 Task: Find a flat in Belton, United States for 2 adults from June 9 to June 16, with a price range of ₹7000 to ₹12000, 1 bedroom, 2 beds, 1 bathroom, and free parking.
Action: Mouse moved to (502, 113)
Screenshot: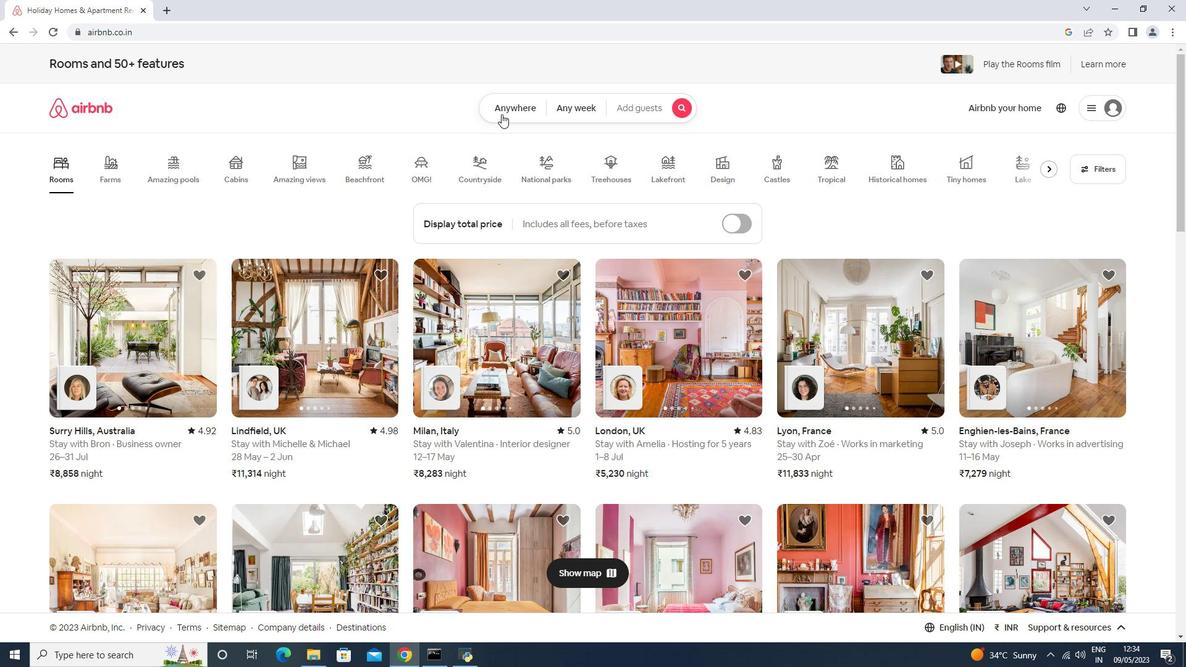 
Action: Mouse pressed left at (502, 113)
Screenshot: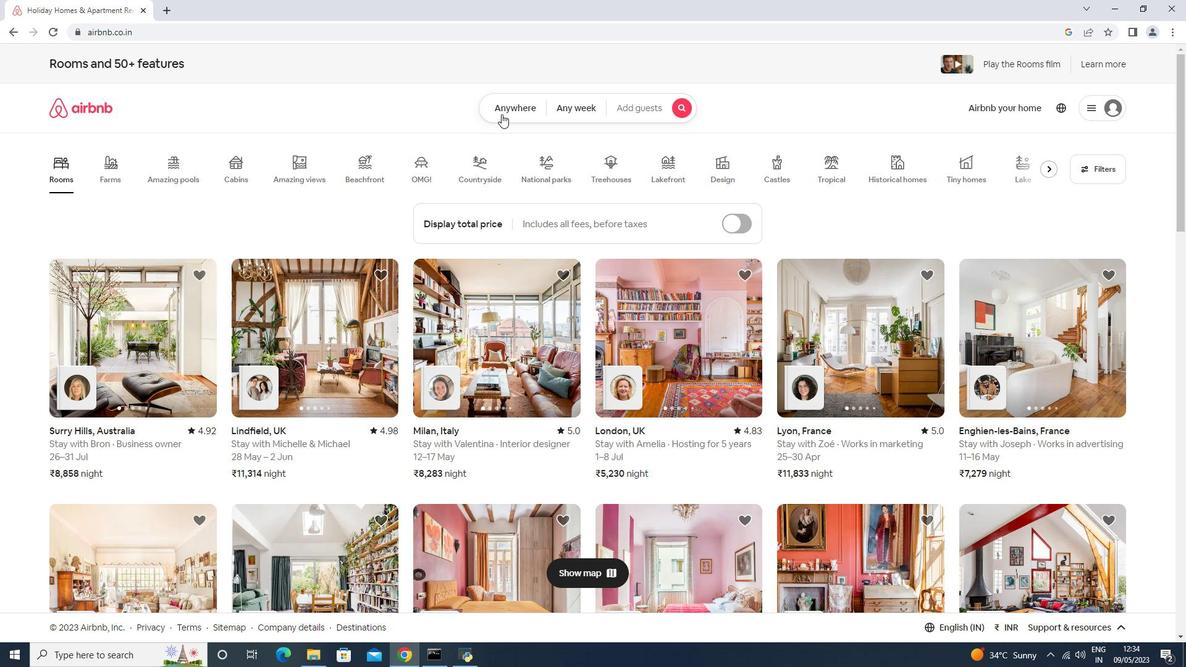 
Action: Mouse moved to (458, 166)
Screenshot: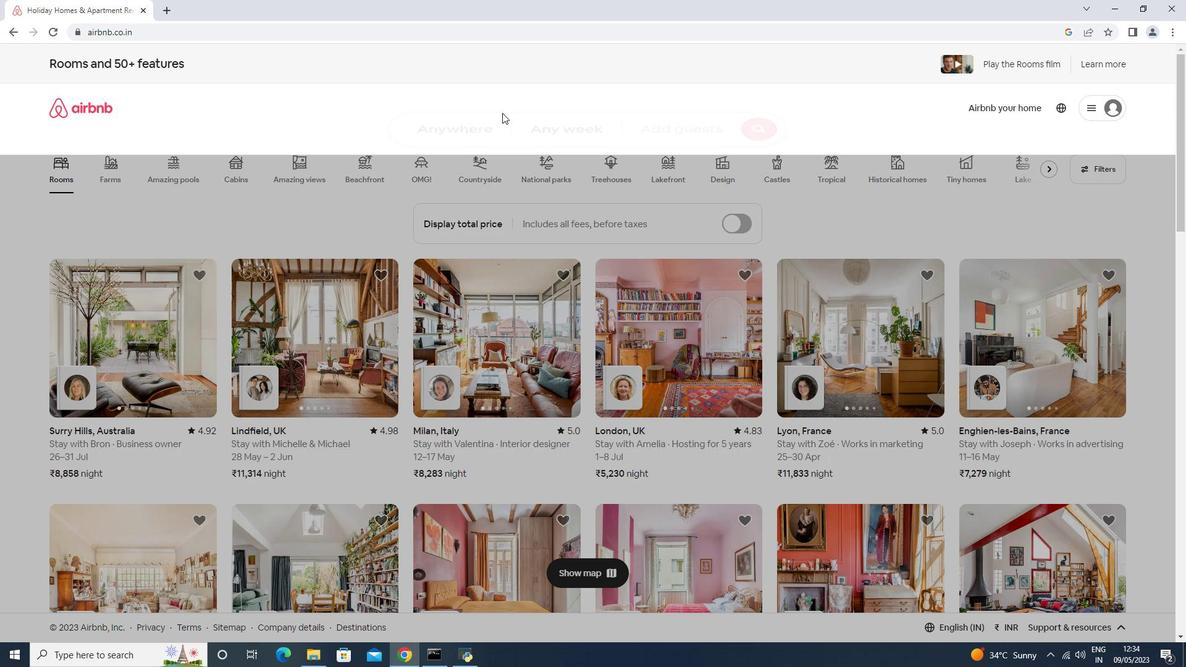 
Action: Mouse pressed left at (458, 166)
Screenshot: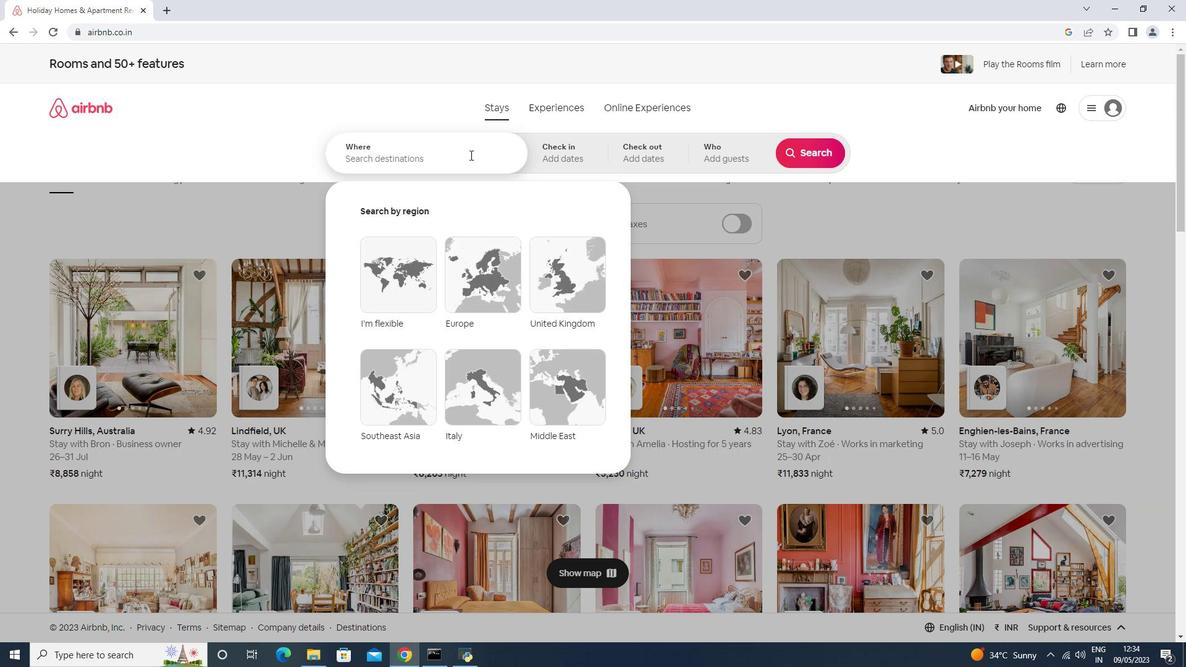 
Action: Mouse moved to (465, 160)
Screenshot: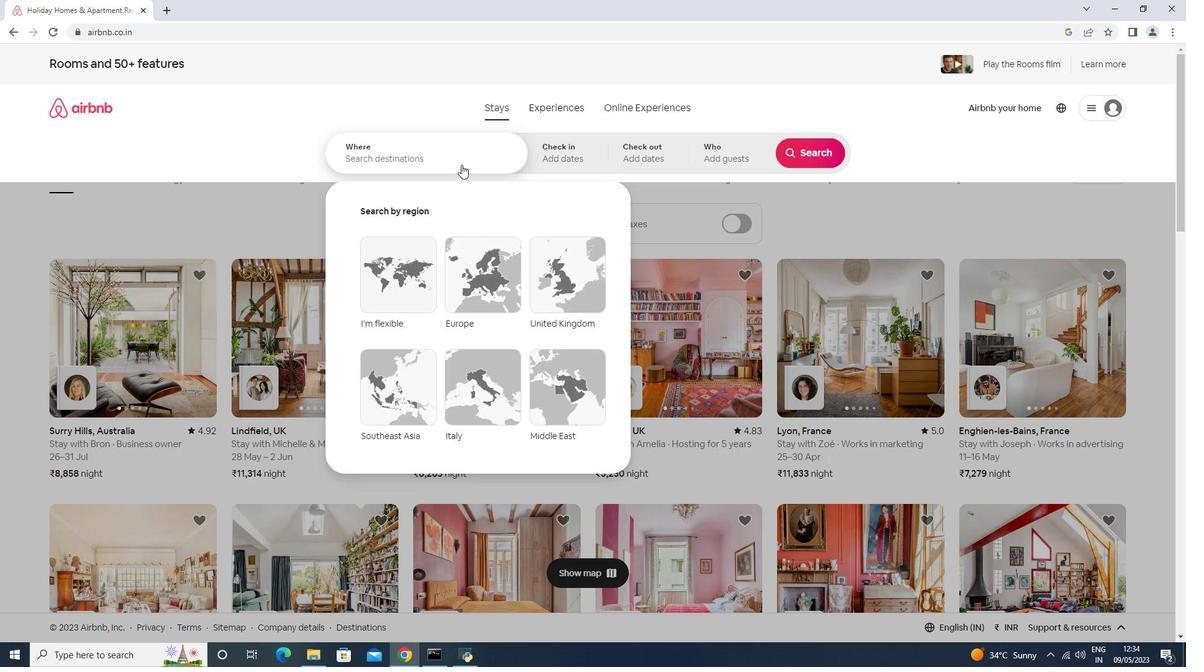 
Action: Mouse pressed left at (465, 160)
Screenshot: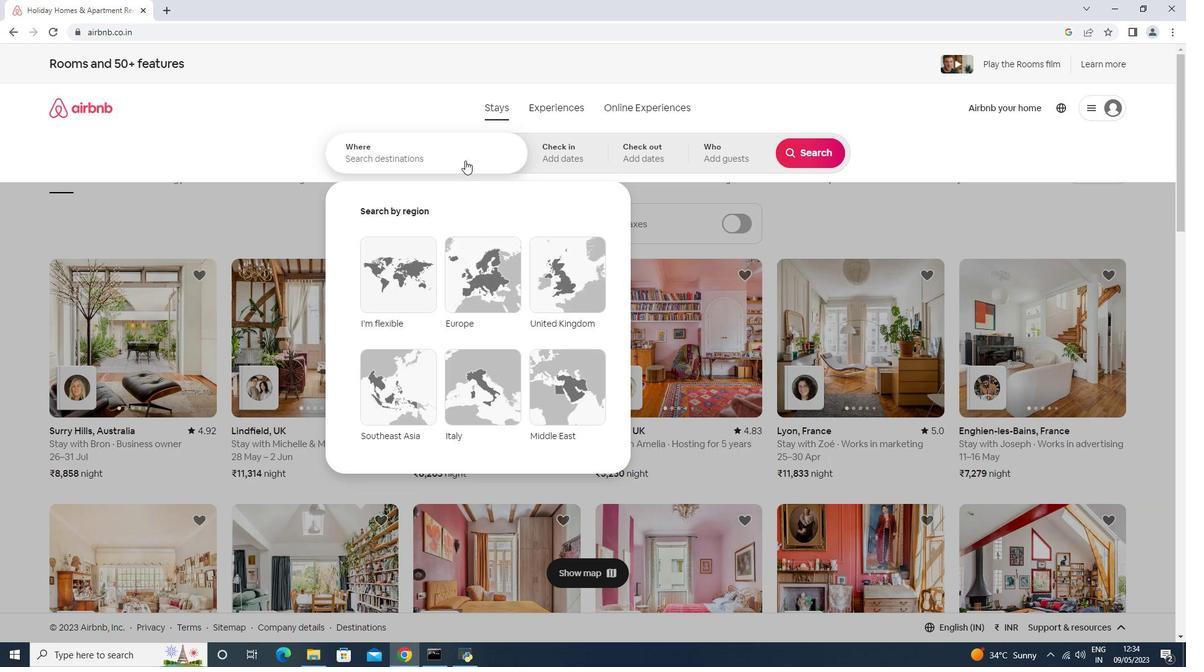 
Action: Mouse moved to (395, 148)
Screenshot: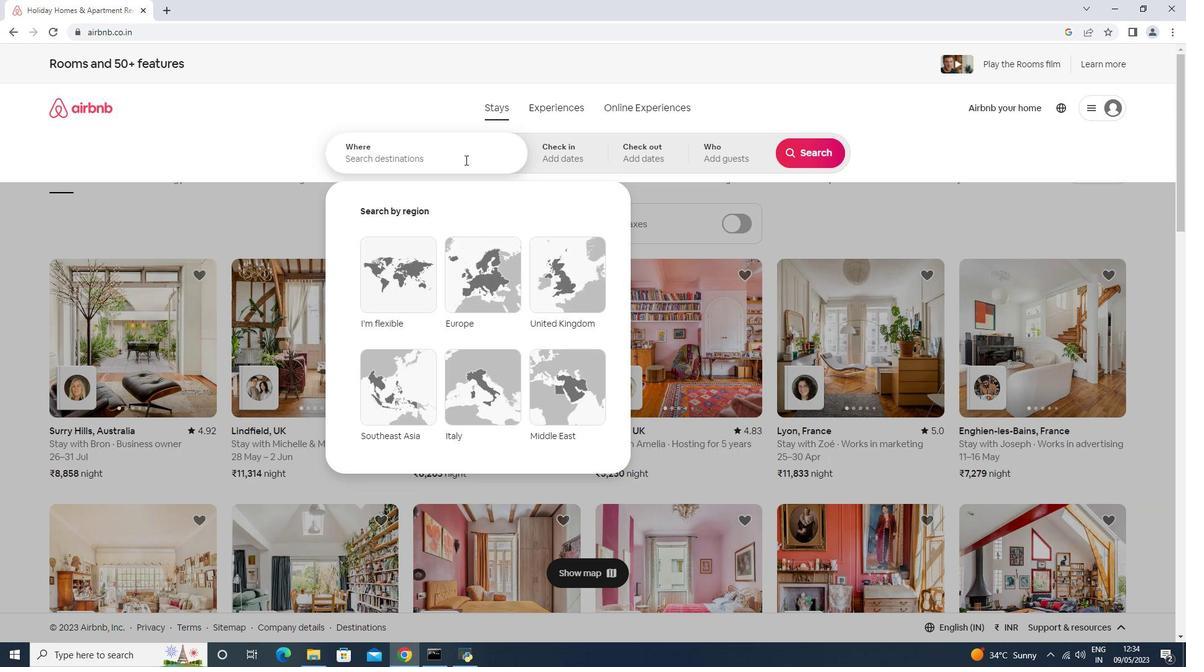 
Action: Key pressed <Key.shift><Key.shift><Key.shift><Key.shift><Key.shift><Key.shift><Key.shift><Key.shift>Belto,<Key.space><Key.shift>United<Key.space><Key.shift>States<Key.enter>
Screenshot: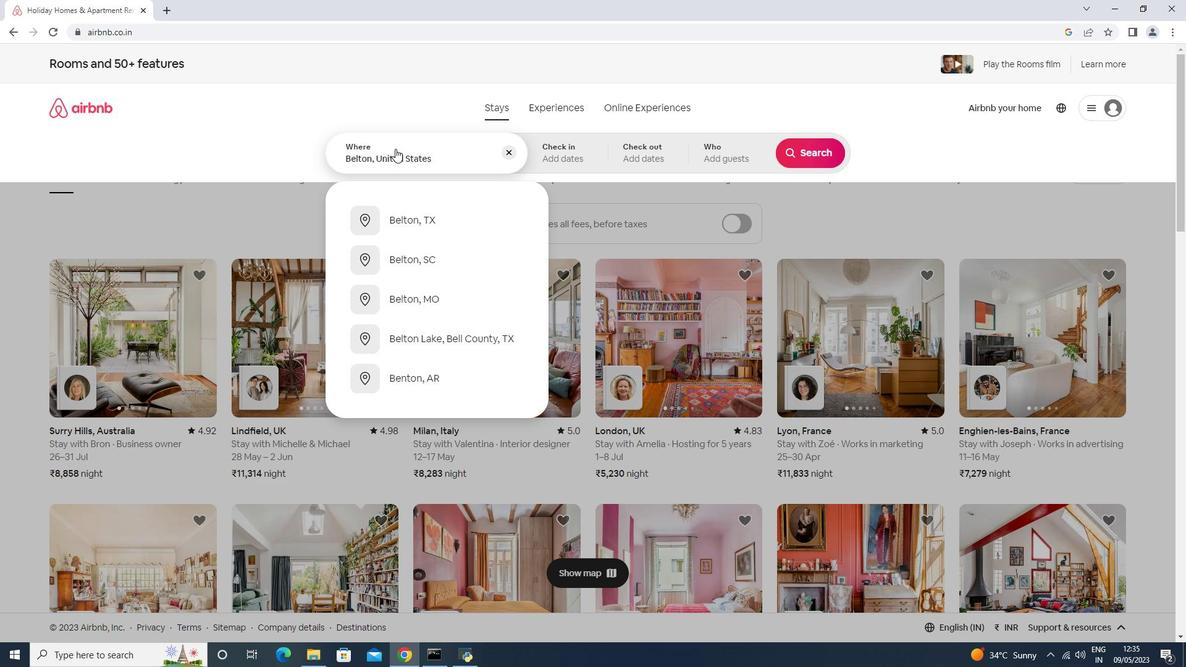 
Action: Mouse moved to (769, 339)
Screenshot: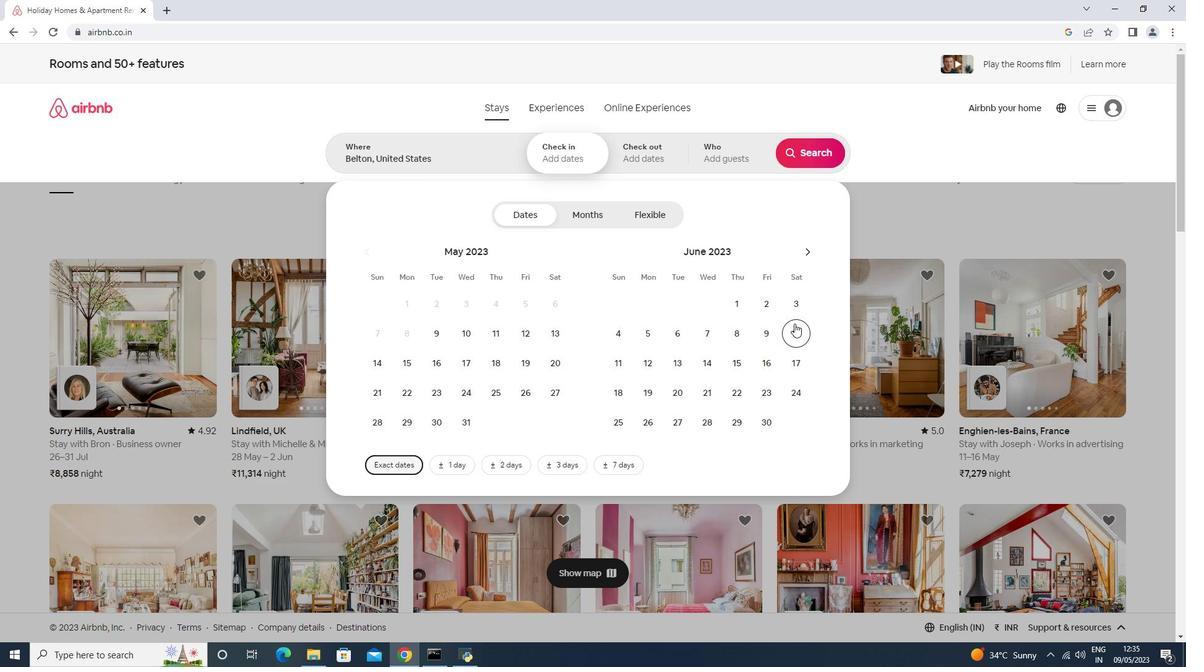 
Action: Mouse pressed left at (769, 339)
Screenshot: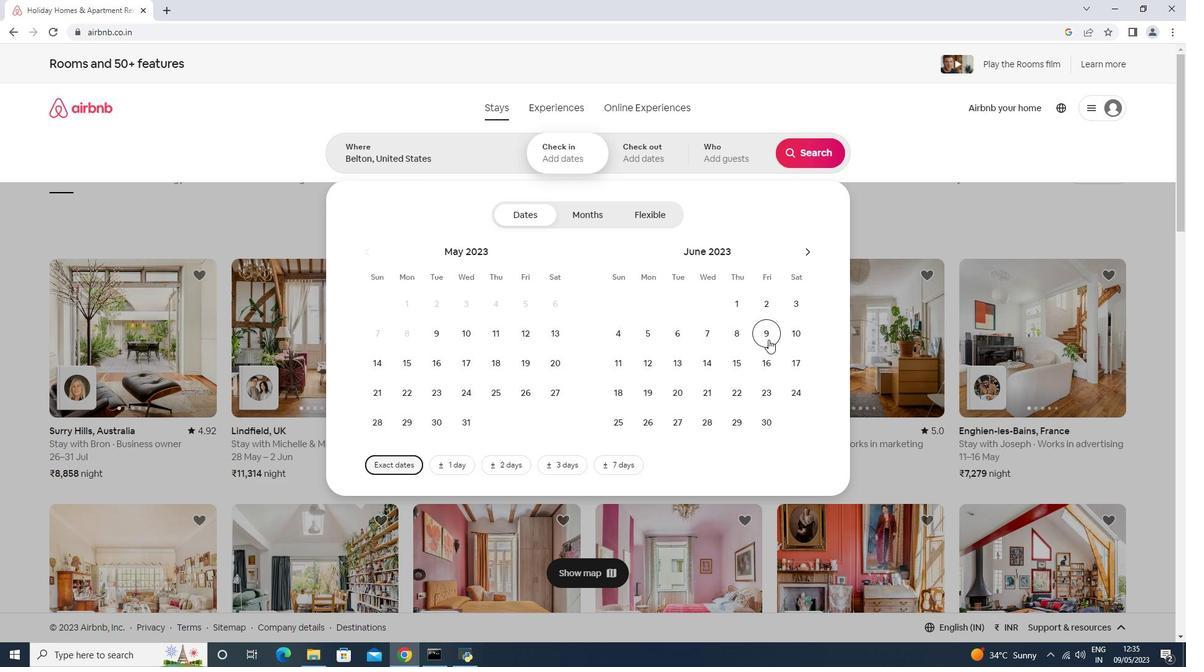 
Action: Mouse moved to (762, 369)
Screenshot: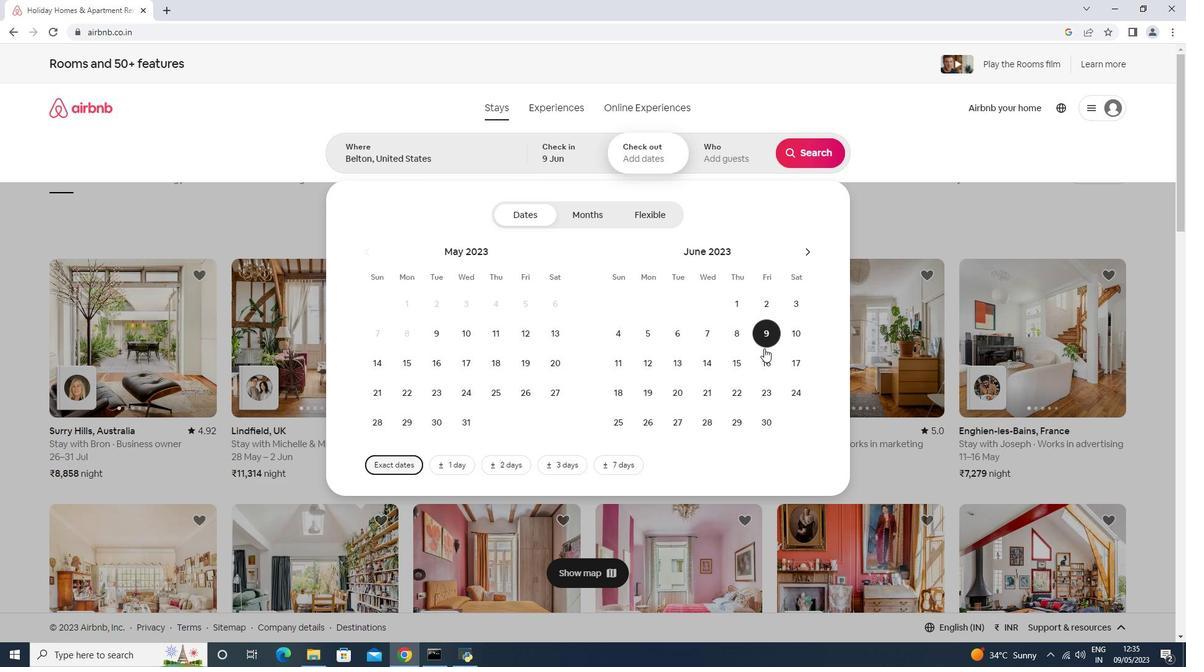 
Action: Mouse pressed left at (762, 369)
Screenshot: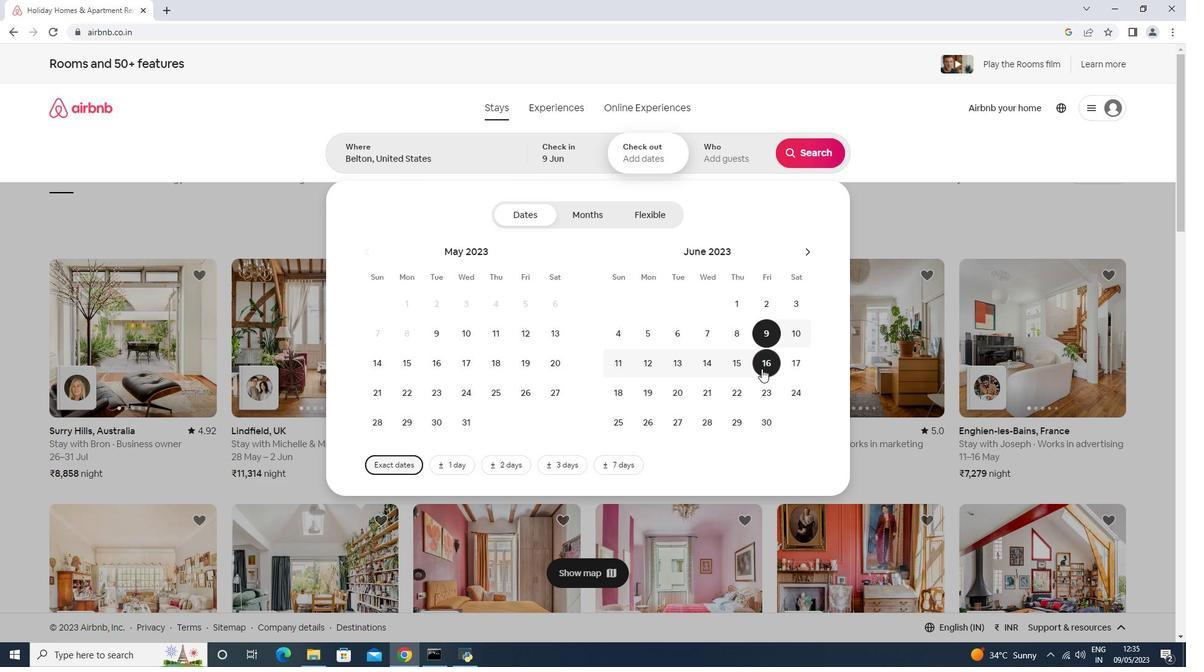 
Action: Mouse moved to (723, 153)
Screenshot: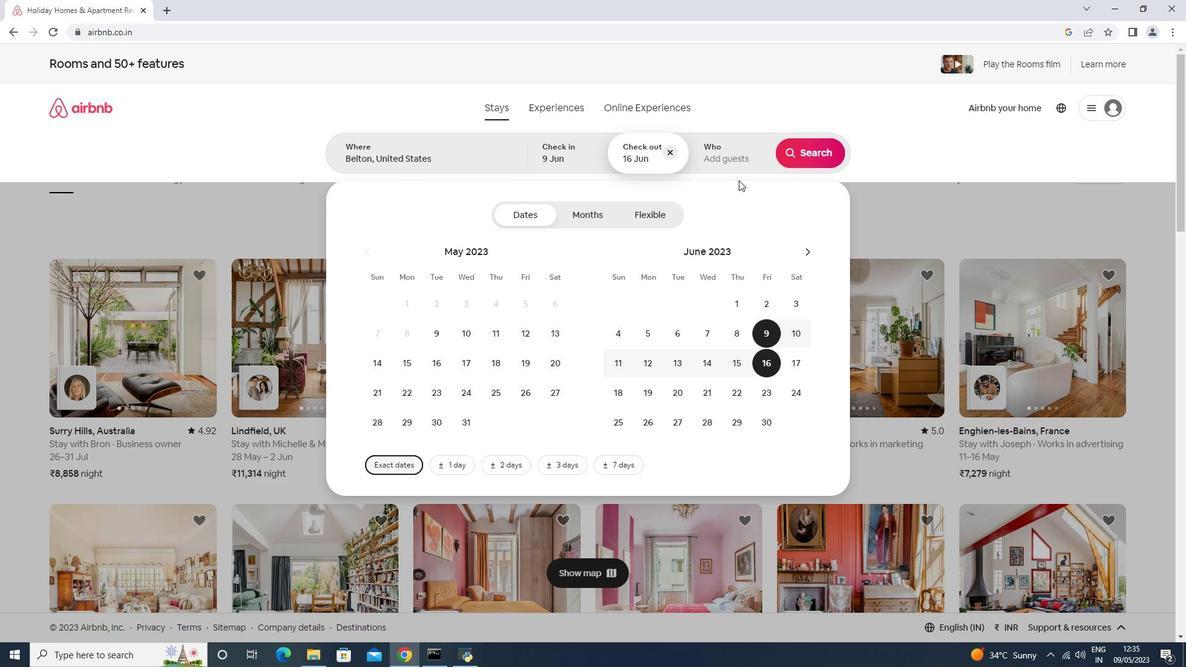 
Action: Mouse pressed left at (723, 153)
Screenshot: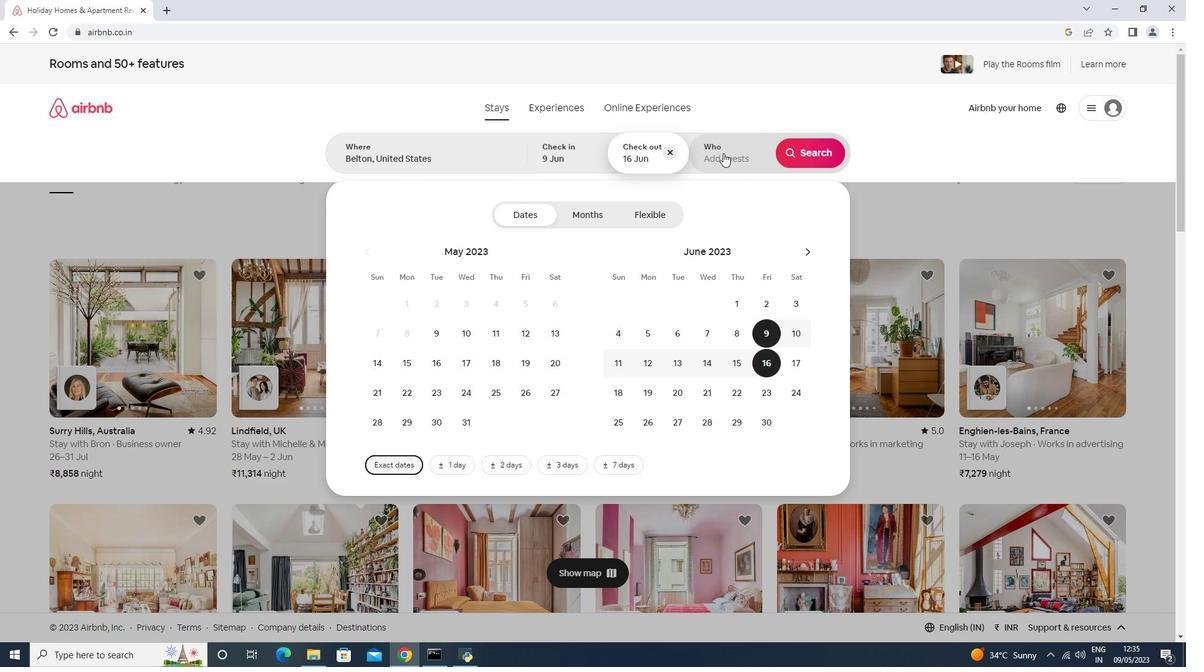 
Action: Mouse moved to (838, 234)
Screenshot: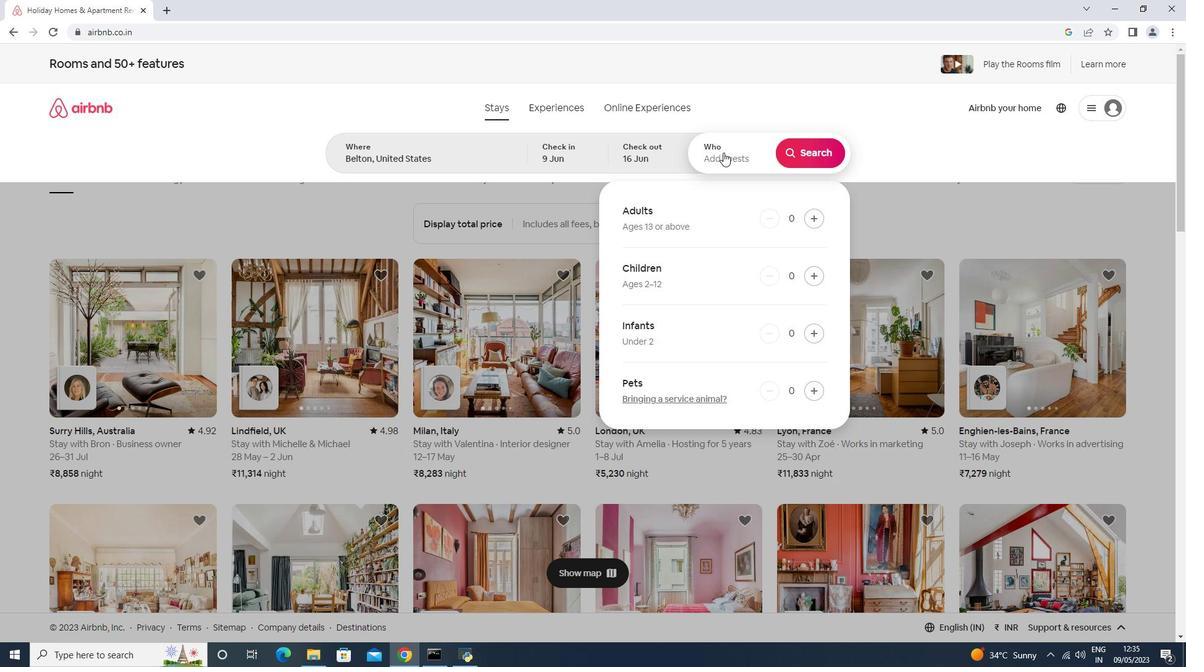 
Action: Mouse pressed left at (838, 234)
Screenshot: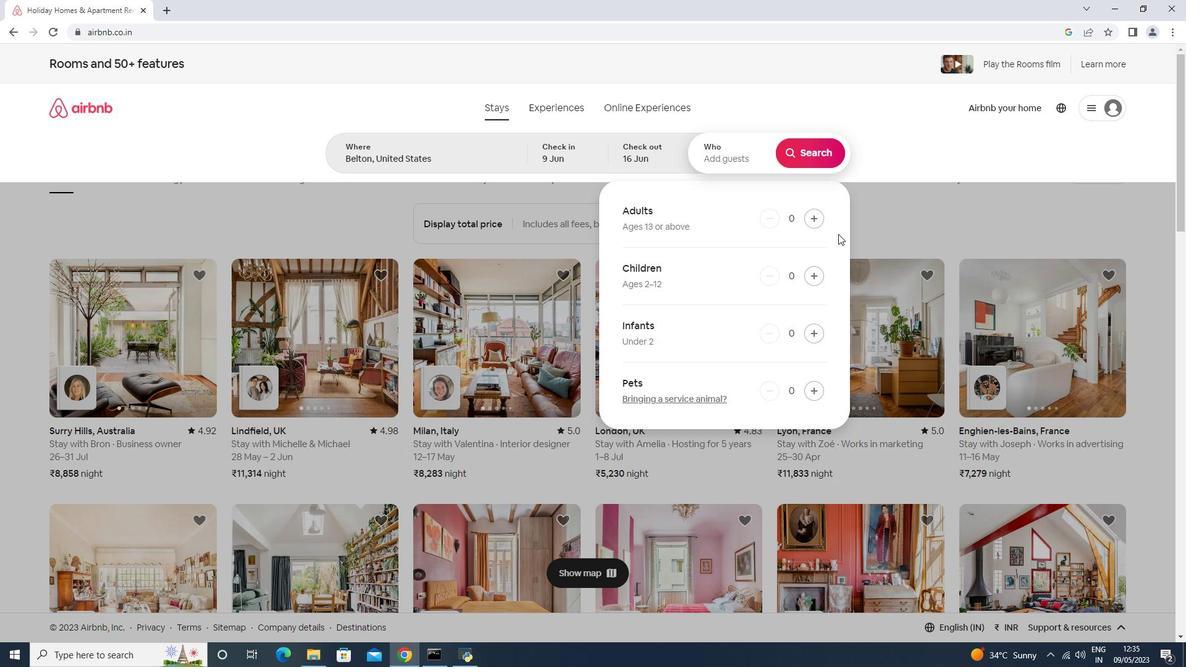 
Action: Mouse moved to (816, 223)
Screenshot: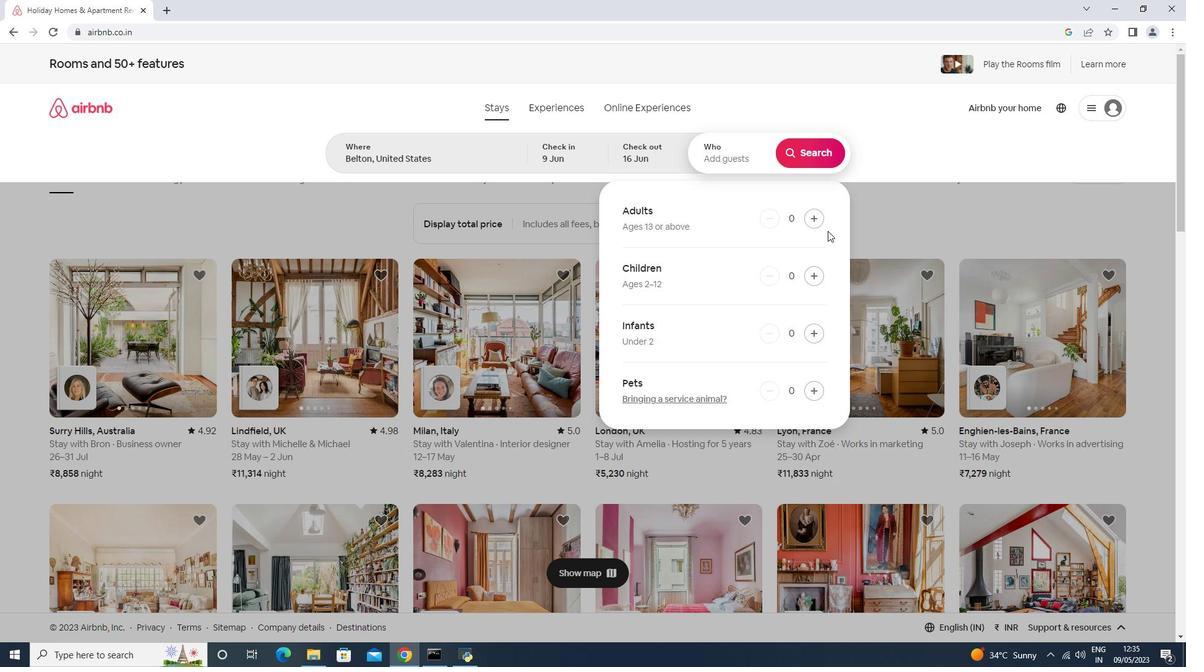 
Action: Mouse pressed left at (816, 223)
Screenshot: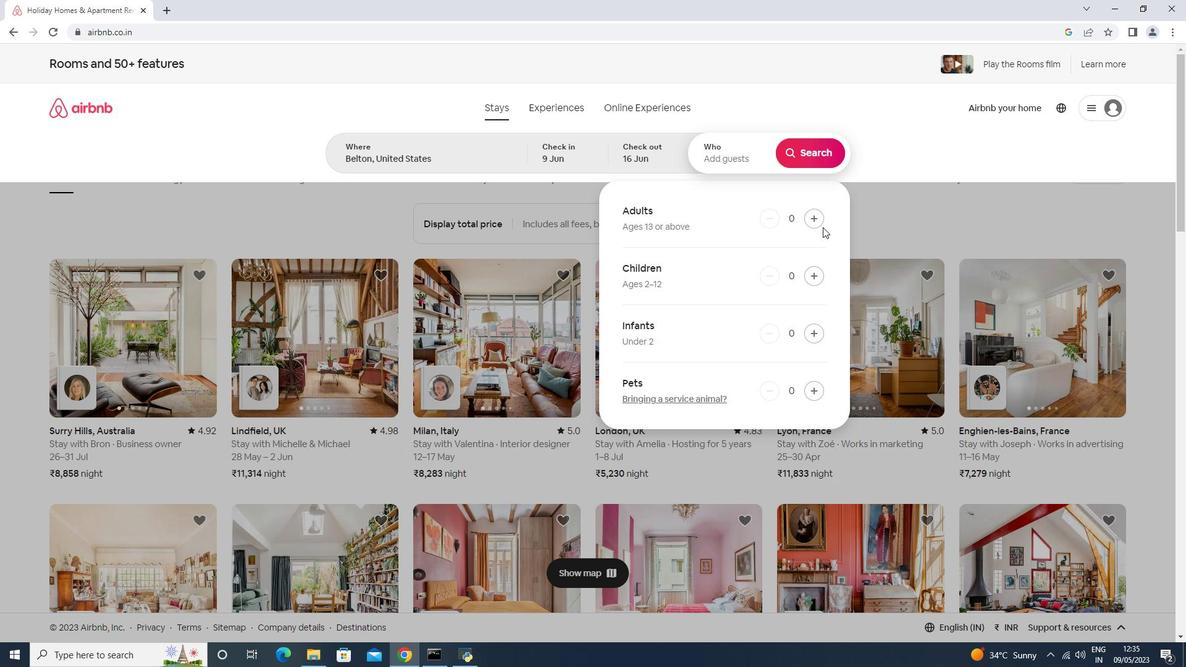 
Action: Mouse pressed left at (816, 223)
Screenshot: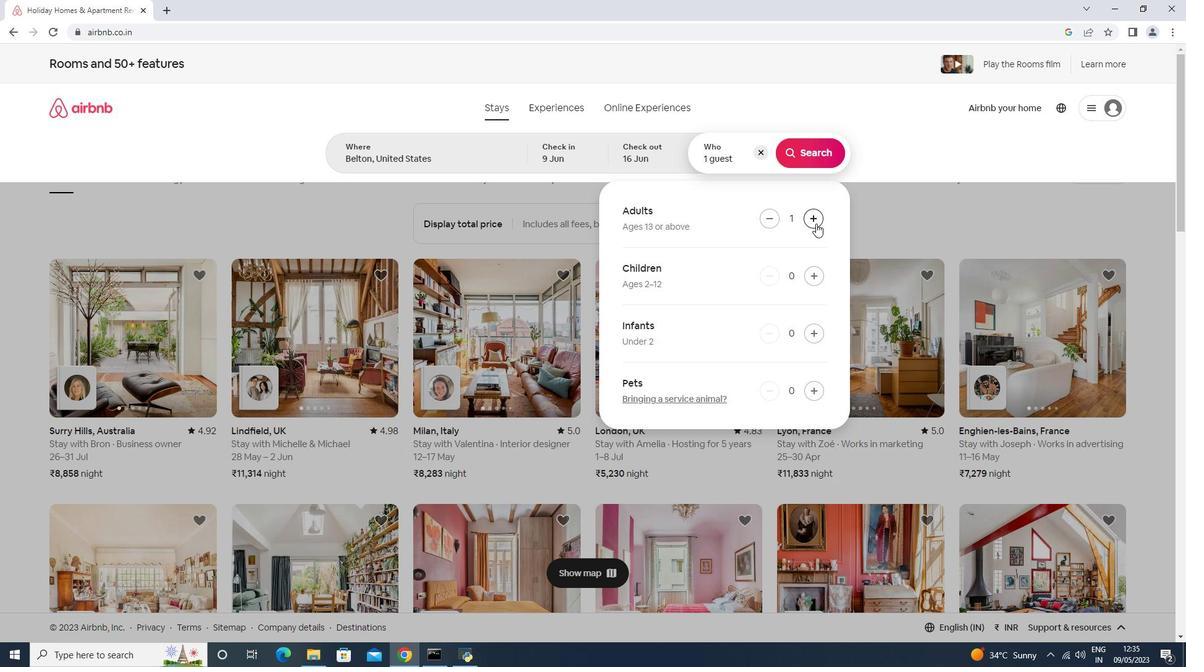 
Action: Mouse moved to (810, 146)
Screenshot: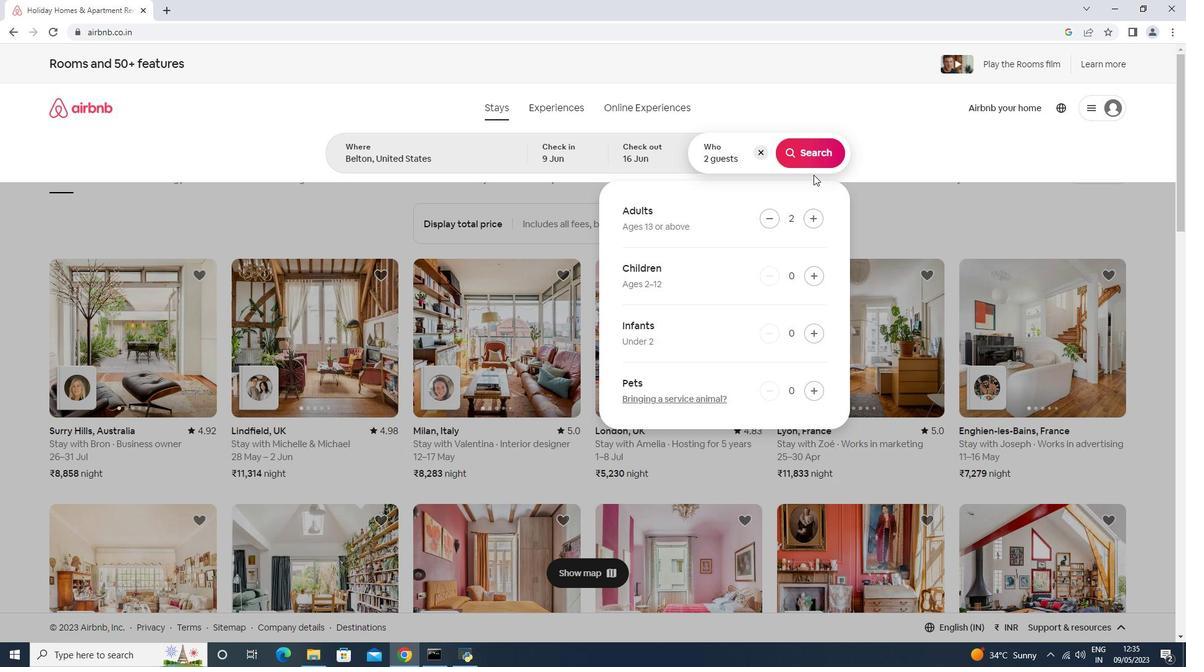 
Action: Mouse pressed left at (810, 146)
Screenshot: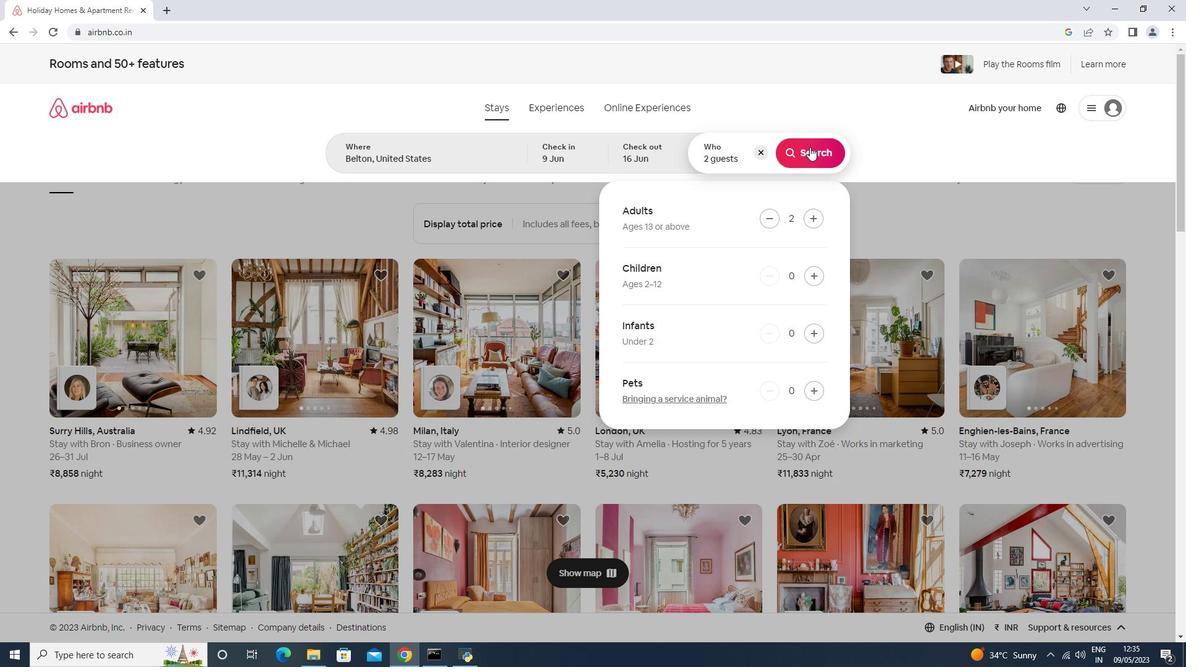 
Action: Mouse moved to (1124, 115)
Screenshot: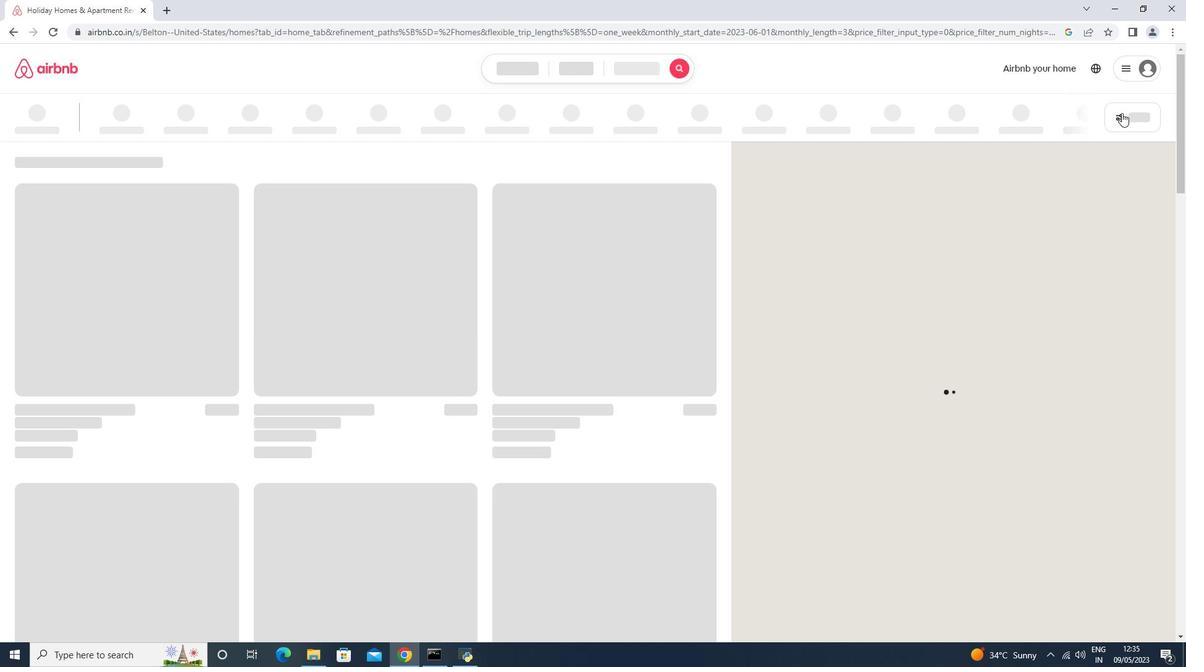 
Action: Mouse pressed left at (1124, 115)
Screenshot: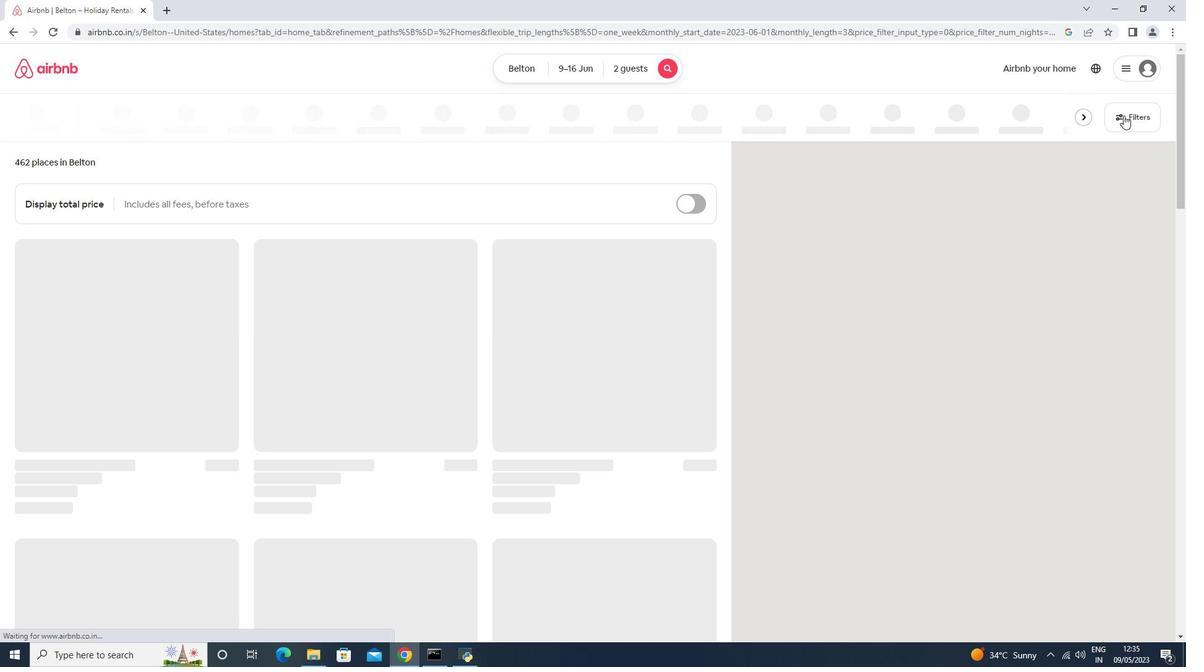 
Action: Mouse moved to (511, 414)
Screenshot: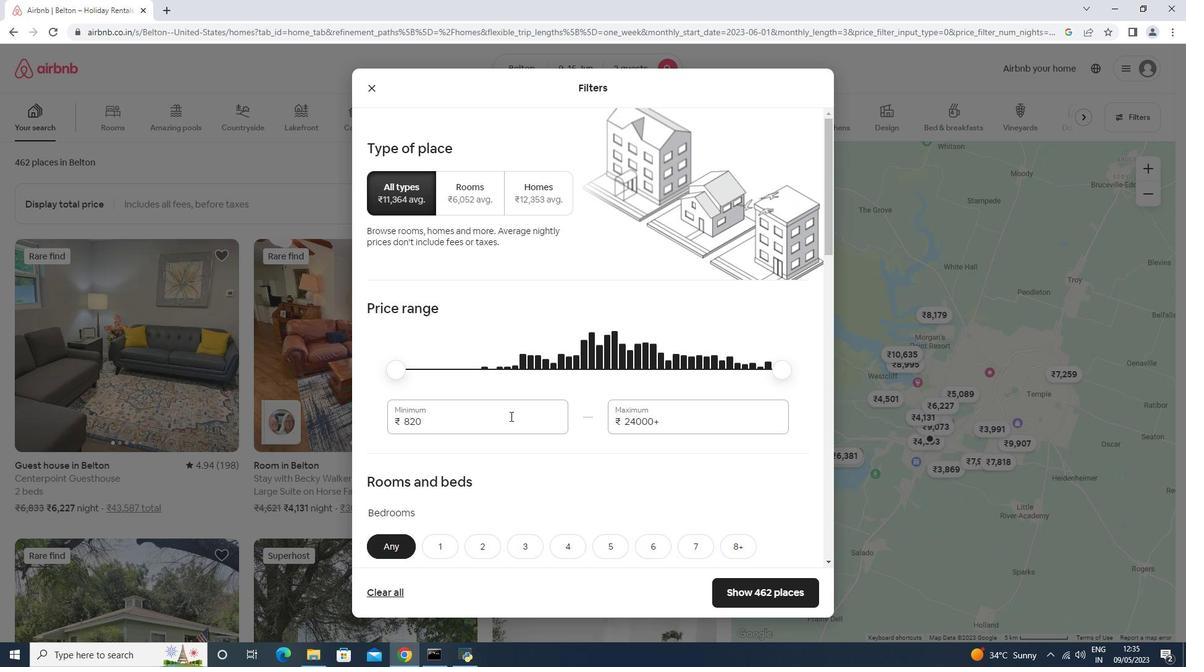 
Action: Mouse pressed left at (511, 414)
Screenshot: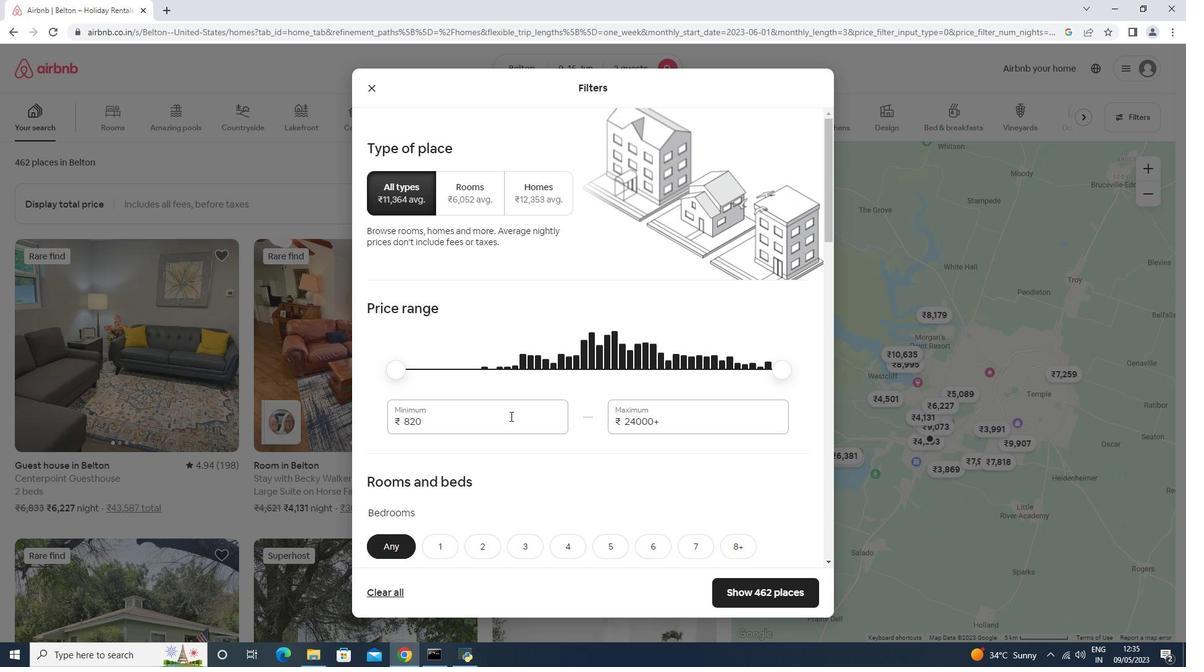 
Action: Key pressed <Key.backspace><Key.backspace><Key.backspace><Key.backspace>7000<Key.tab>12000
Screenshot: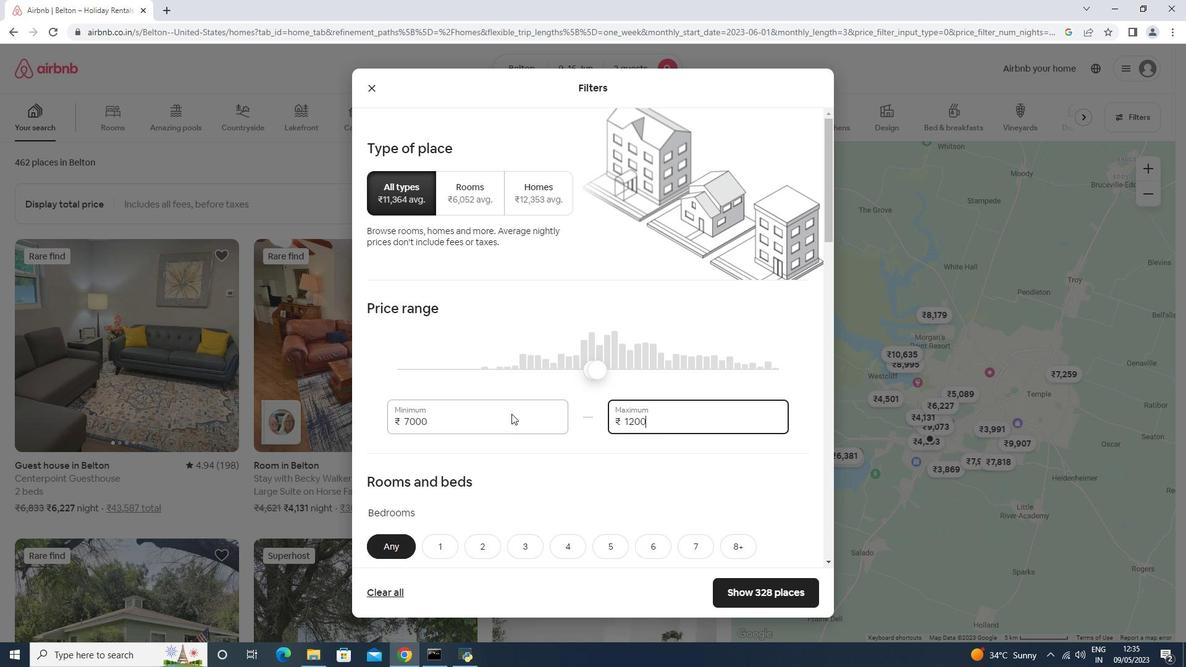 
Action: Mouse moved to (503, 403)
Screenshot: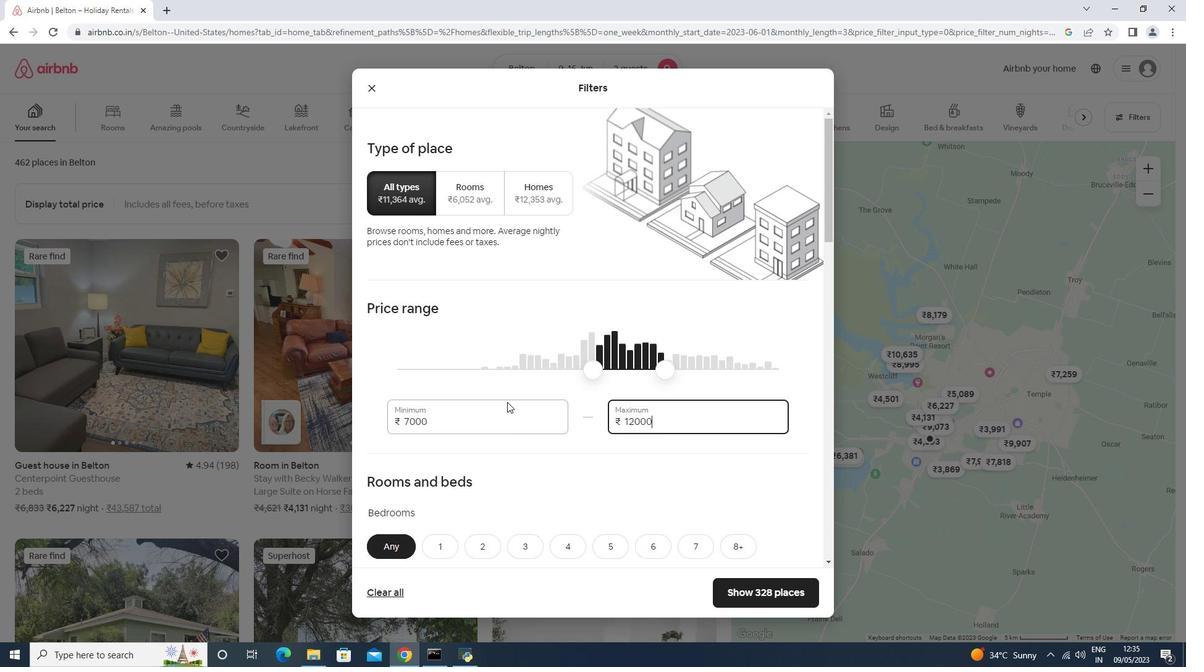 
Action: Mouse scrolled (504, 403) with delta (0, 0)
Screenshot: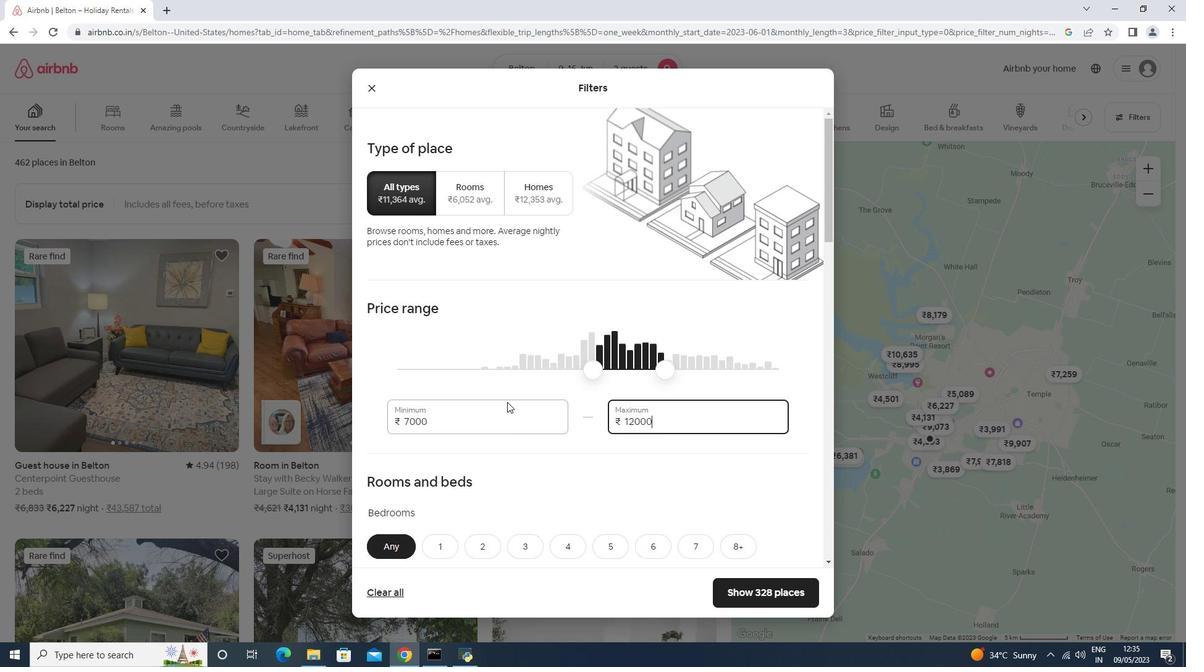 
Action: Mouse moved to (503, 403)
Screenshot: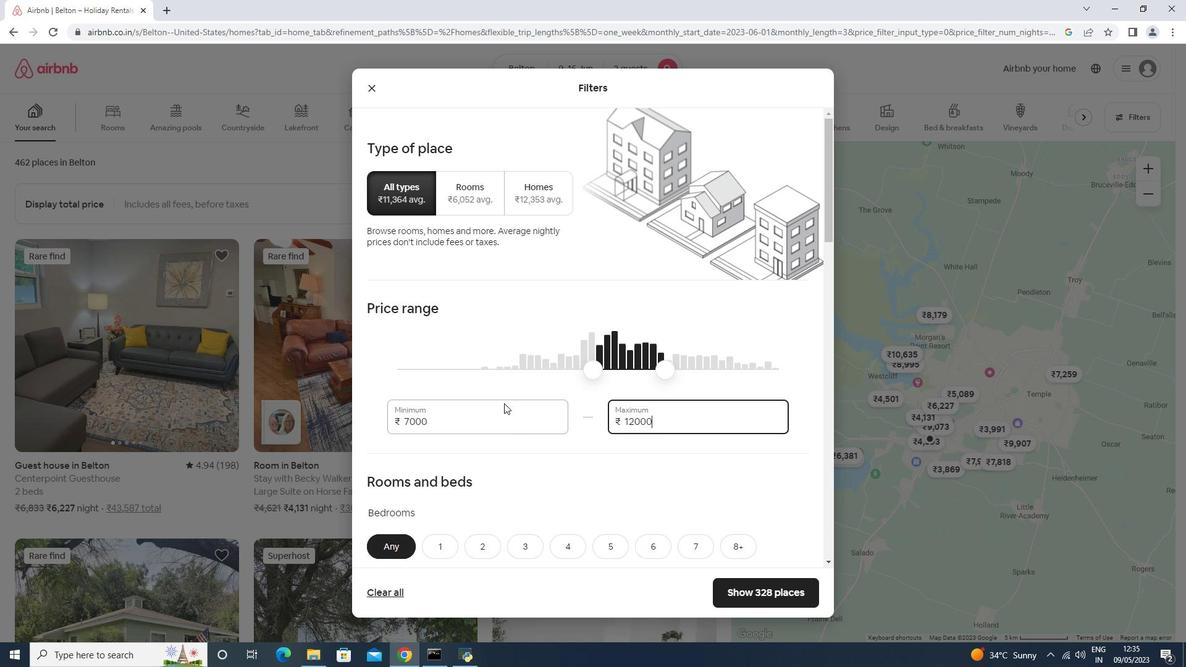 
Action: Mouse scrolled (504, 403) with delta (0, 0)
Screenshot: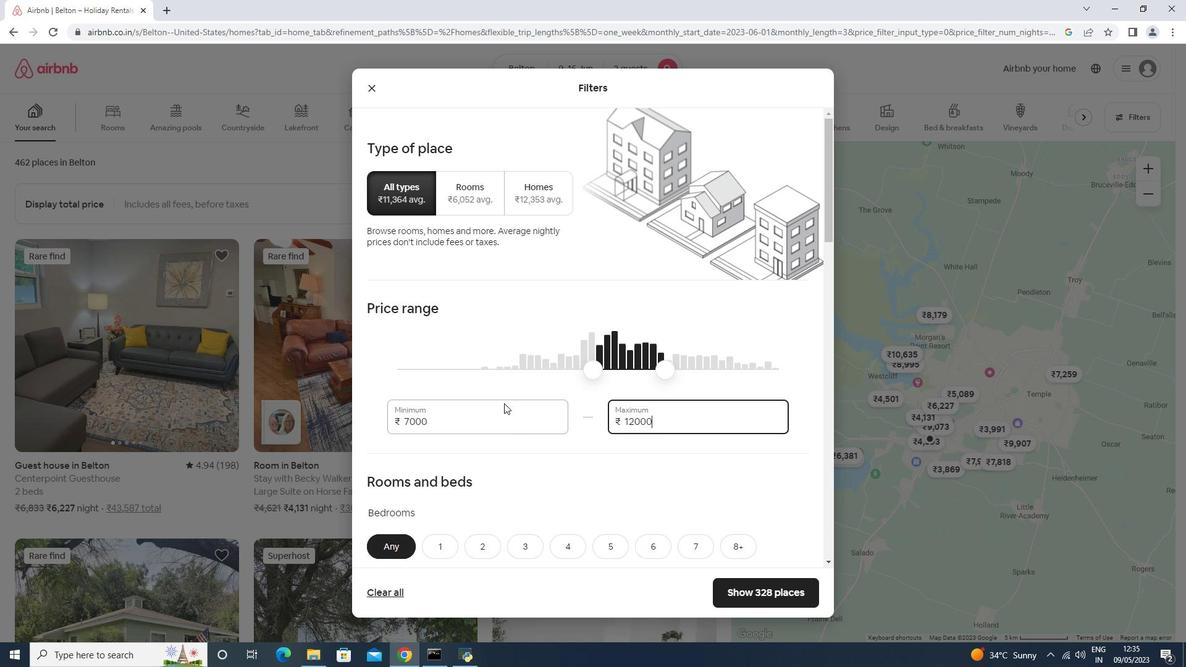 
Action: Mouse moved to (503, 404)
Screenshot: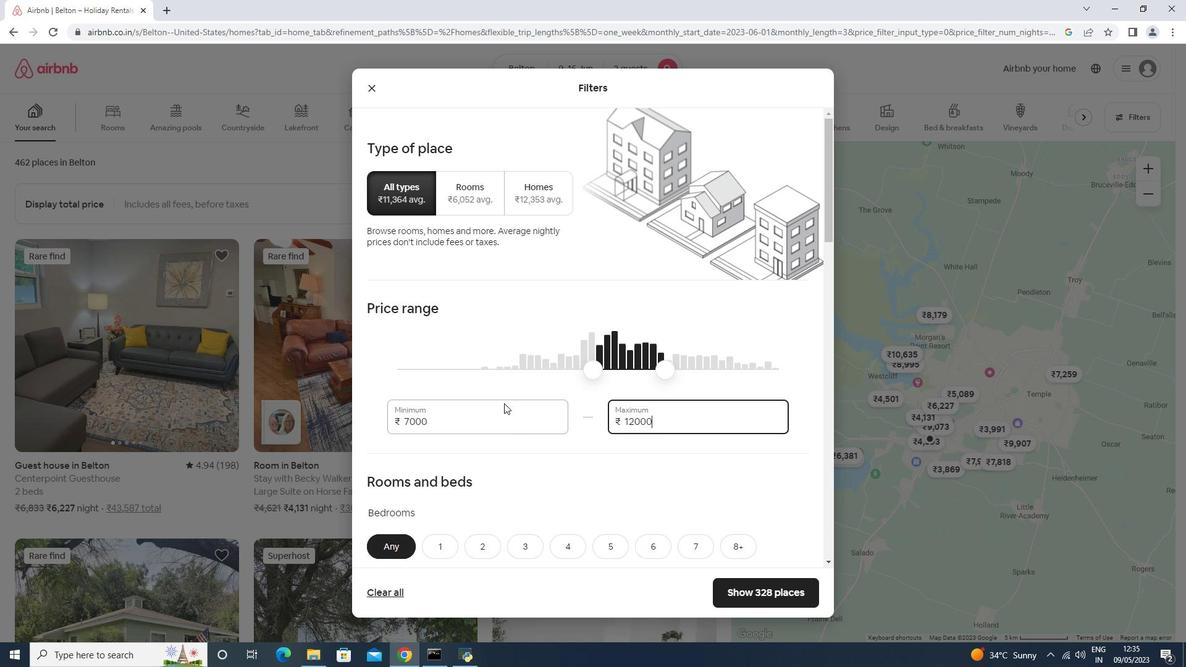 
Action: Mouse scrolled (503, 403) with delta (0, 0)
Screenshot: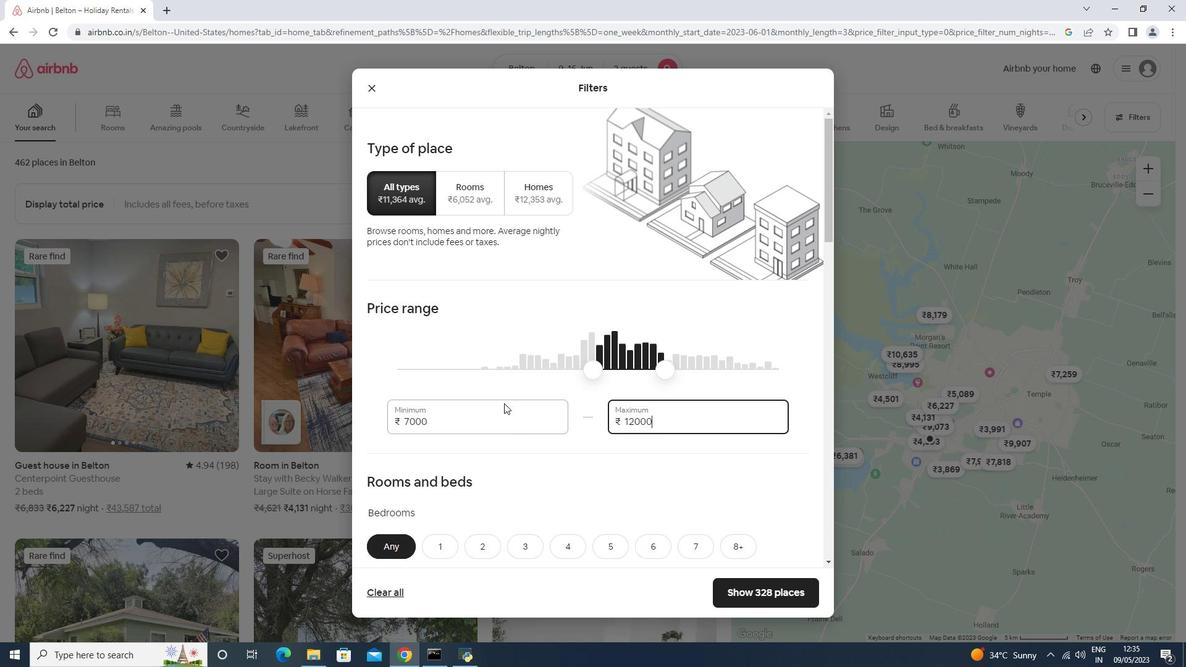 
Action: Mouse scrolled (503, 403) with delta (0, 0)
Screenshot: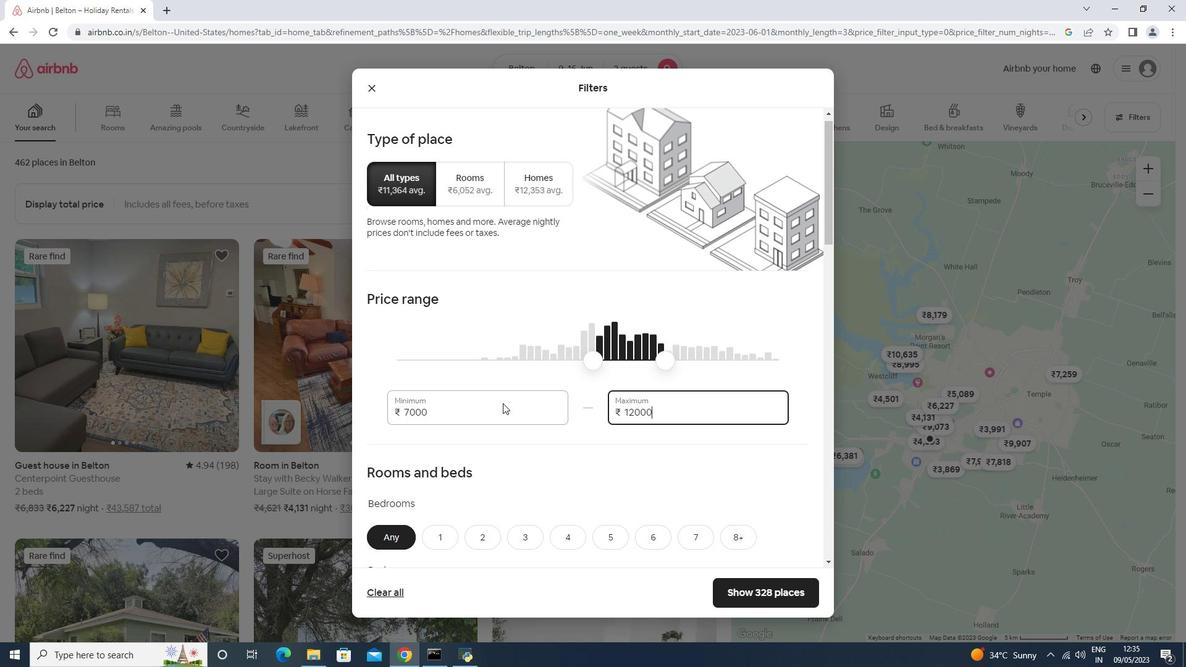 
Action: Mouse scrolled (503, 403) with delta (0, 0)
Screenshot: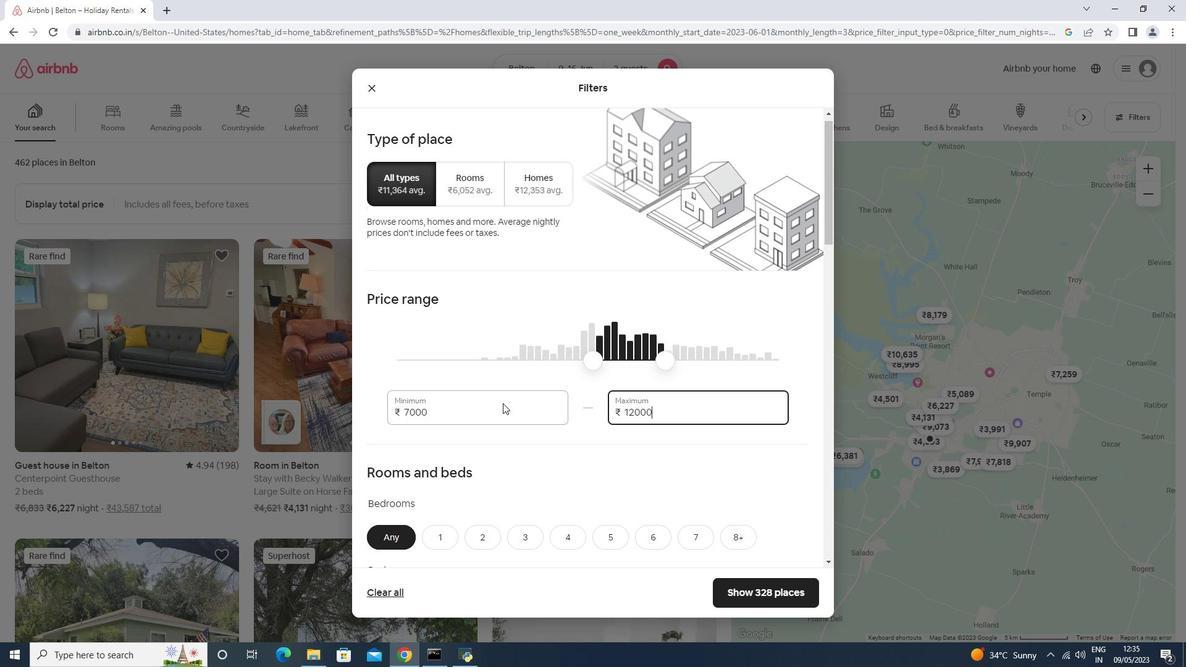 
Action: Mouse moved to (439, 237)
Screenshot: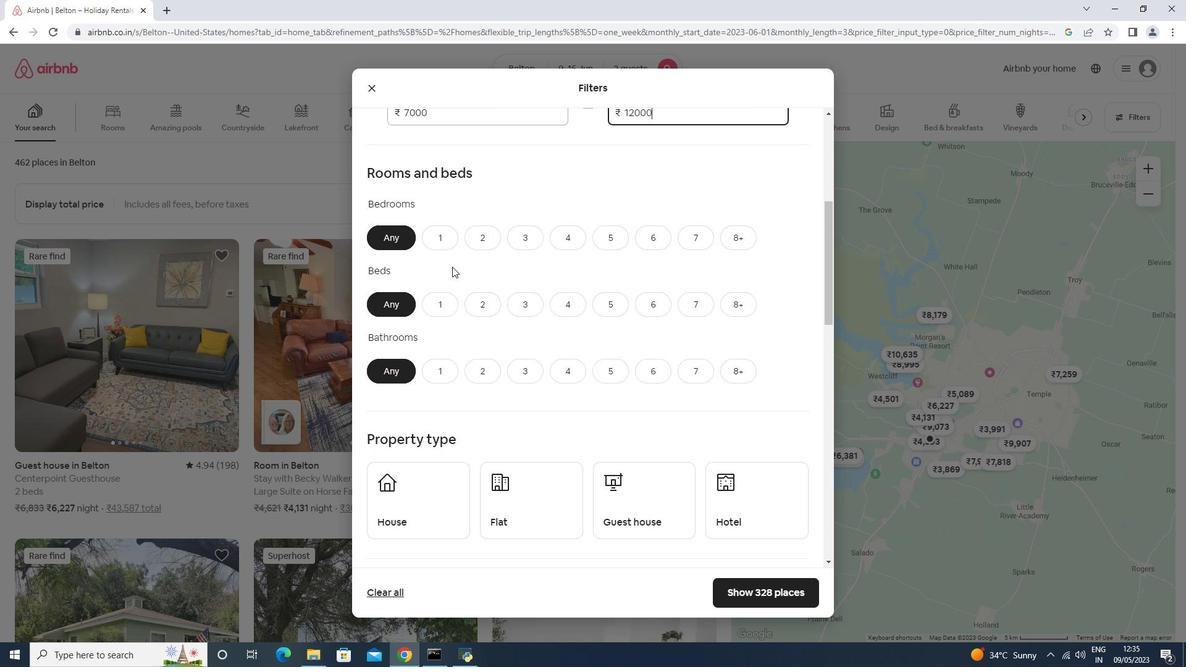 
Action: Mouse pressed left at (439, 237)
Screenshot: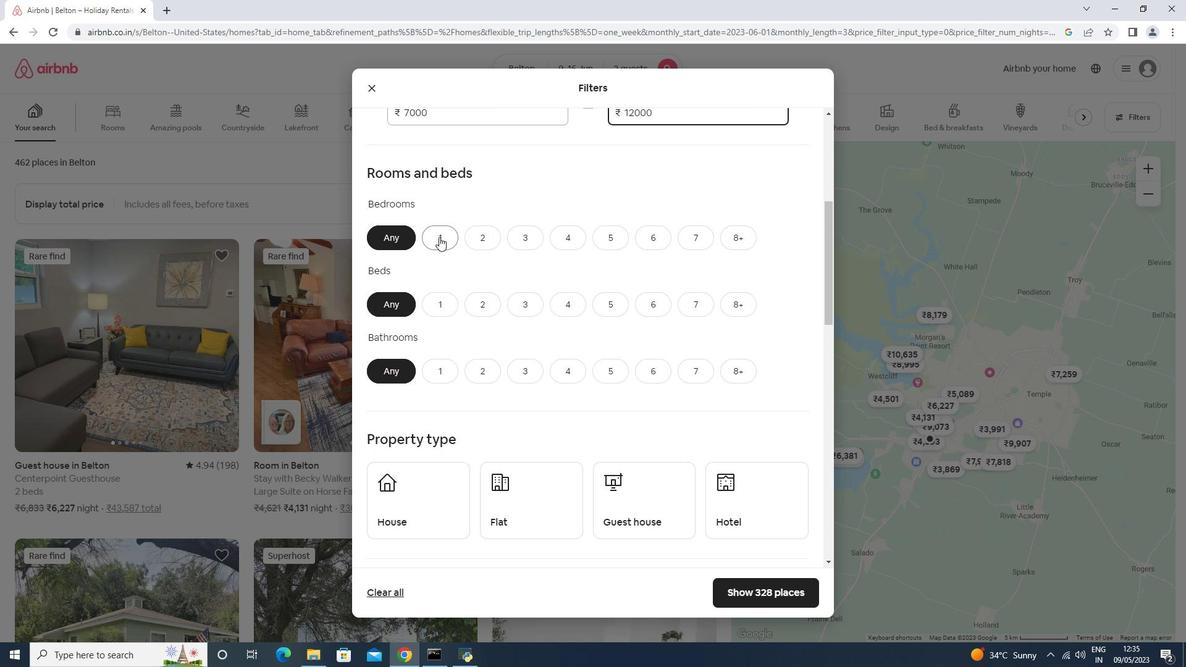 
Action: Mouse moved to (488, 295)
Screenshot: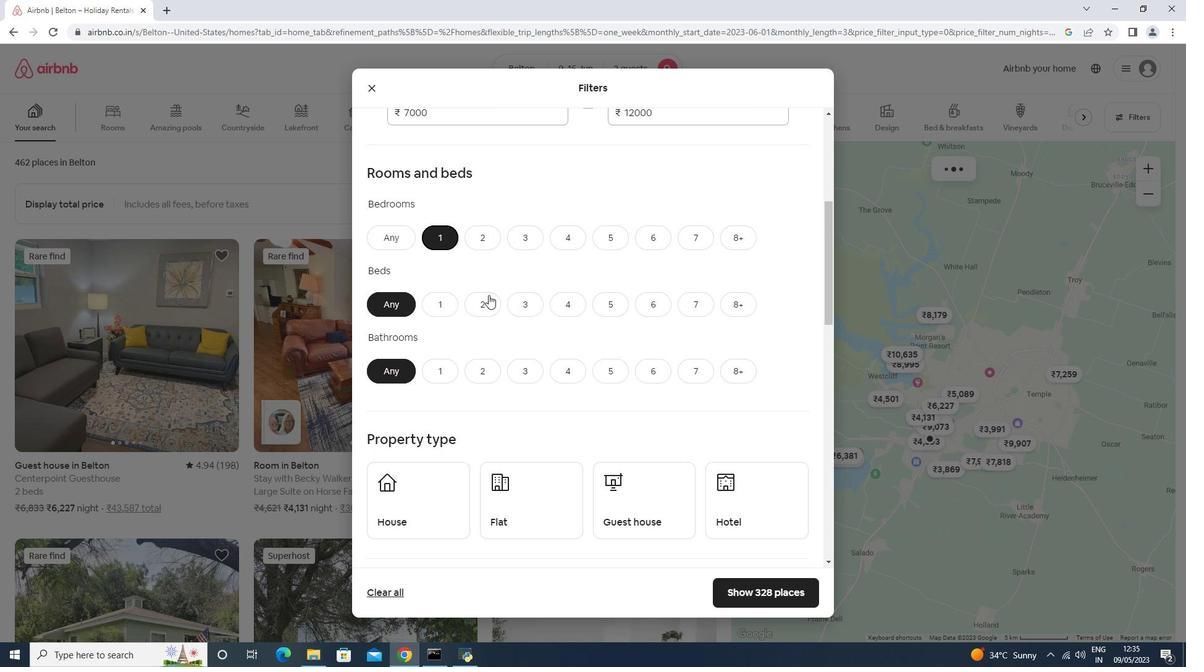 
Action: Mouse pressed left at (488, 295)
Screenshot: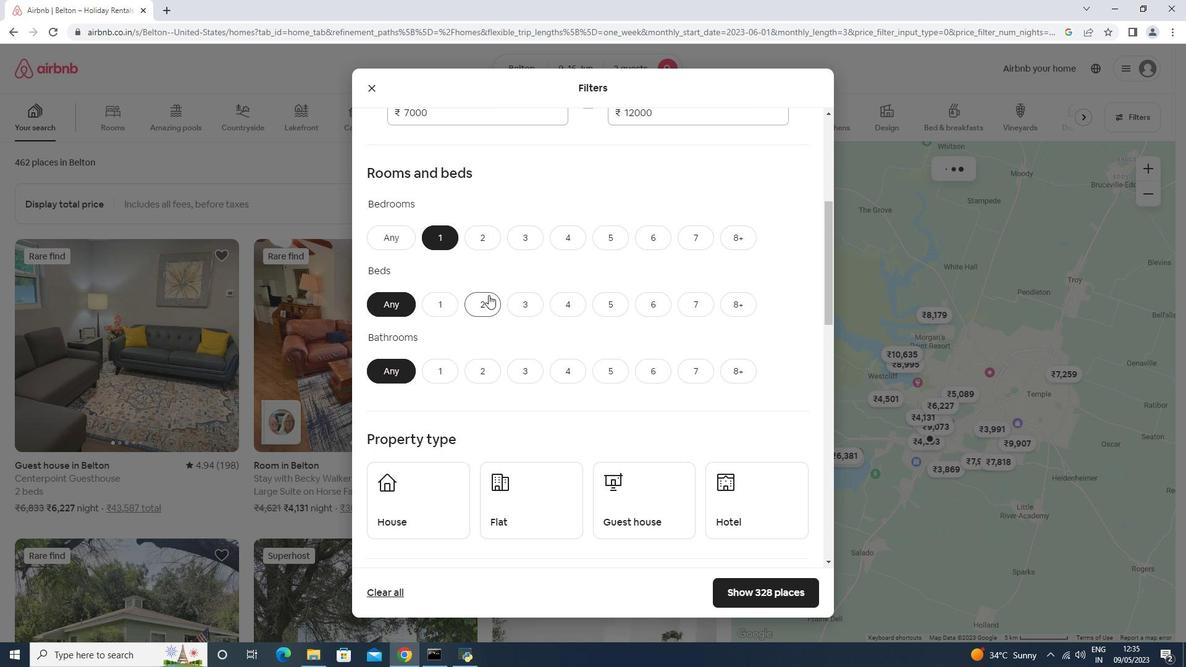 
Action: Mouse moved to (443, 365)
Screenshot: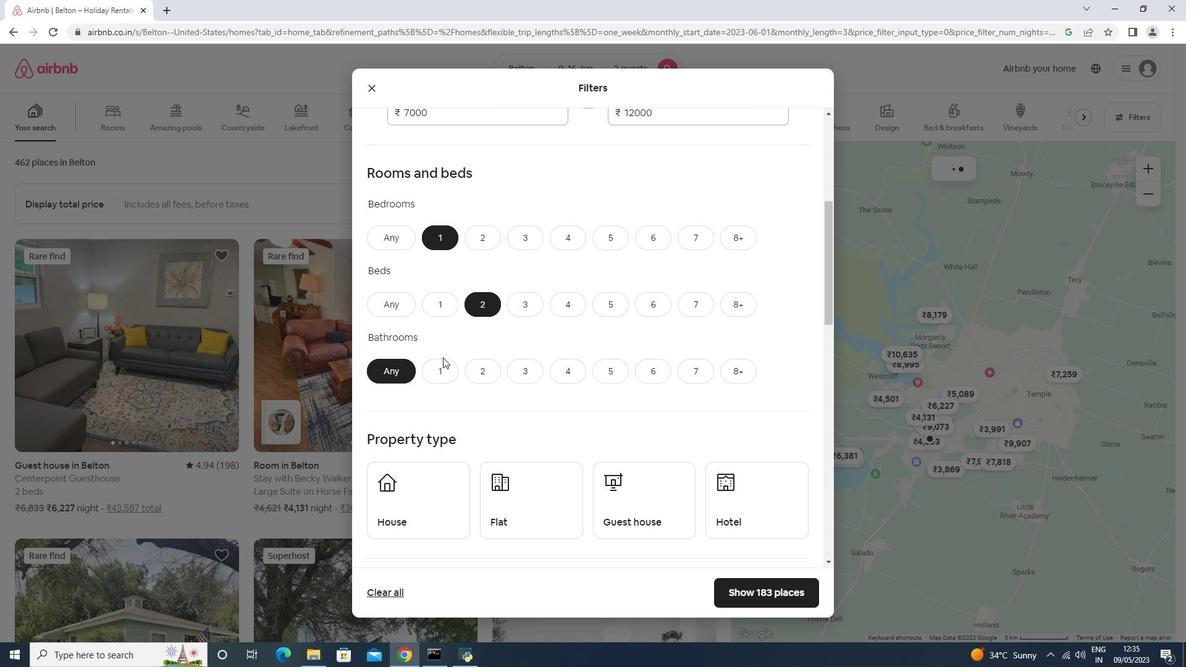 
Action: Mouse pressed left at (443, 365)
Screenshot: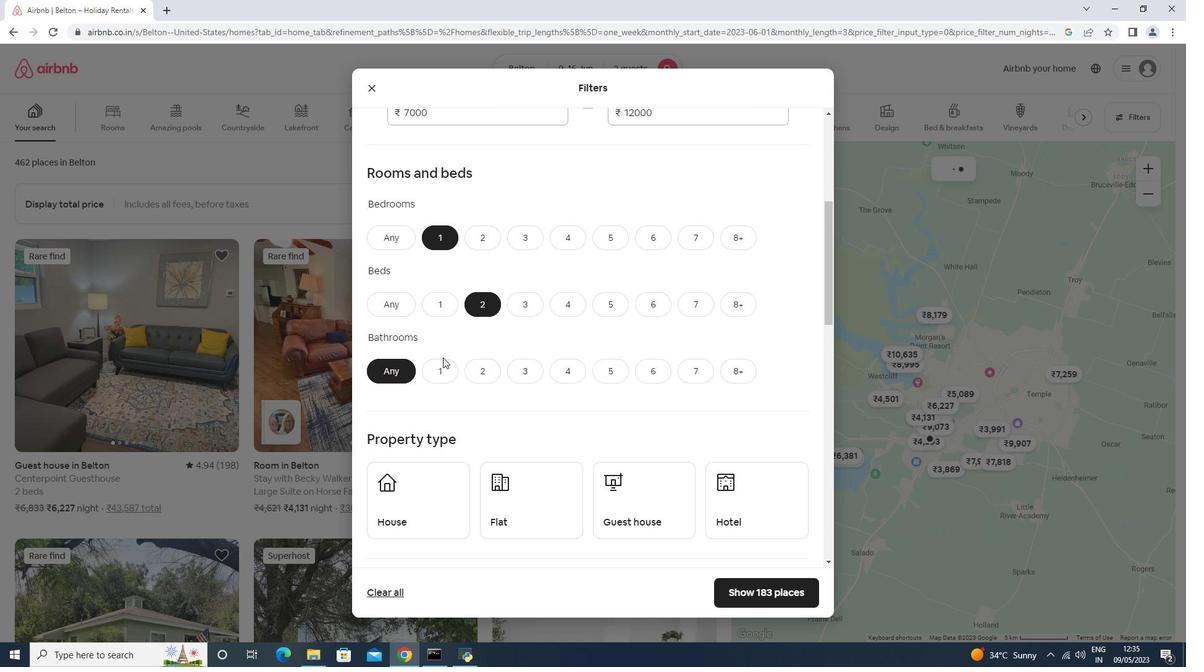 
Action: Mouse scrolled (443, 365) with delta (0, 0)
Screenshot: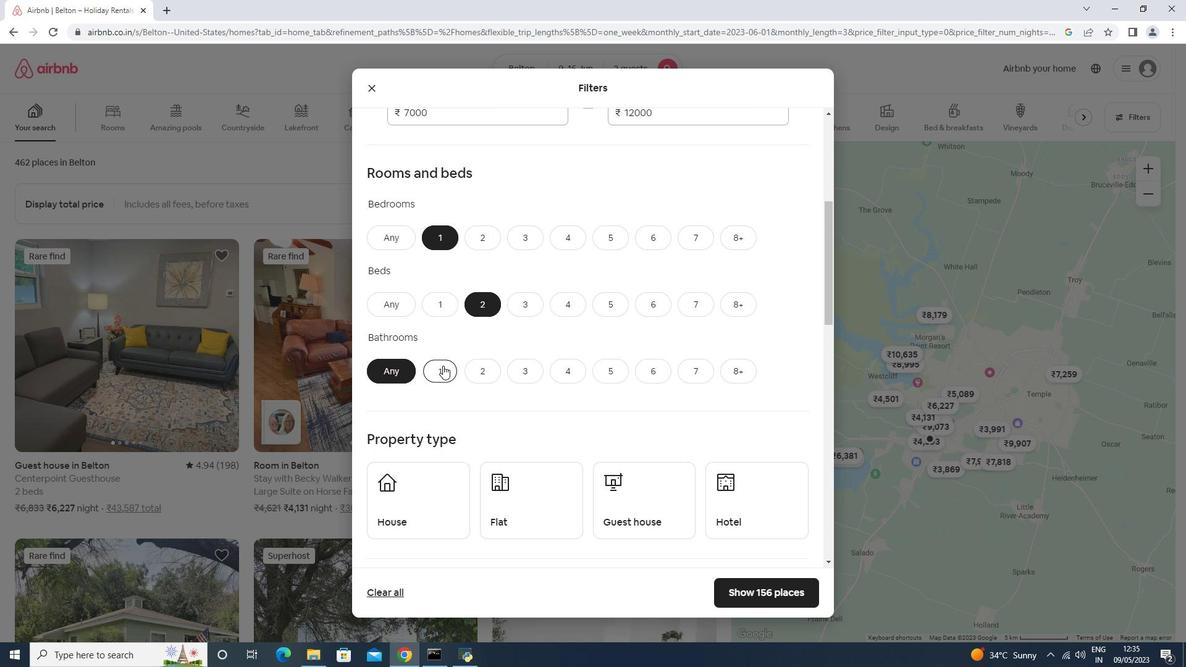 
Action: Mouse scrolled (443, 365) with delta (0, 0)
Screenshot: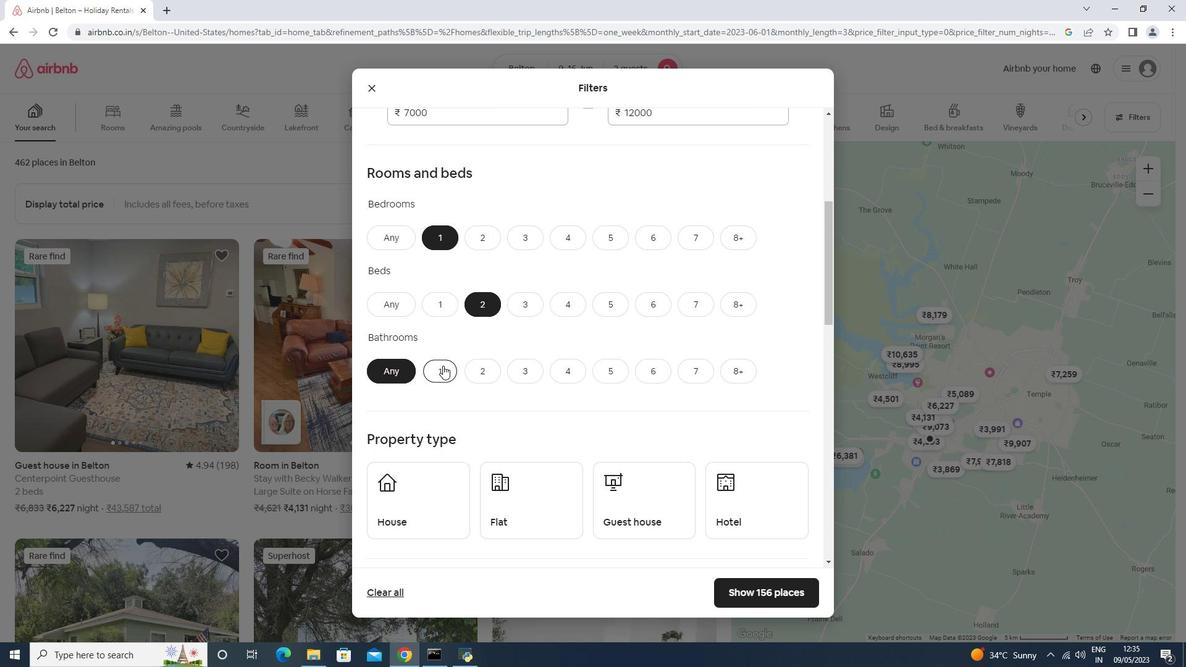 
Action: Mouse scrolled (443, 365) with delta (0, 0)
Screenshot: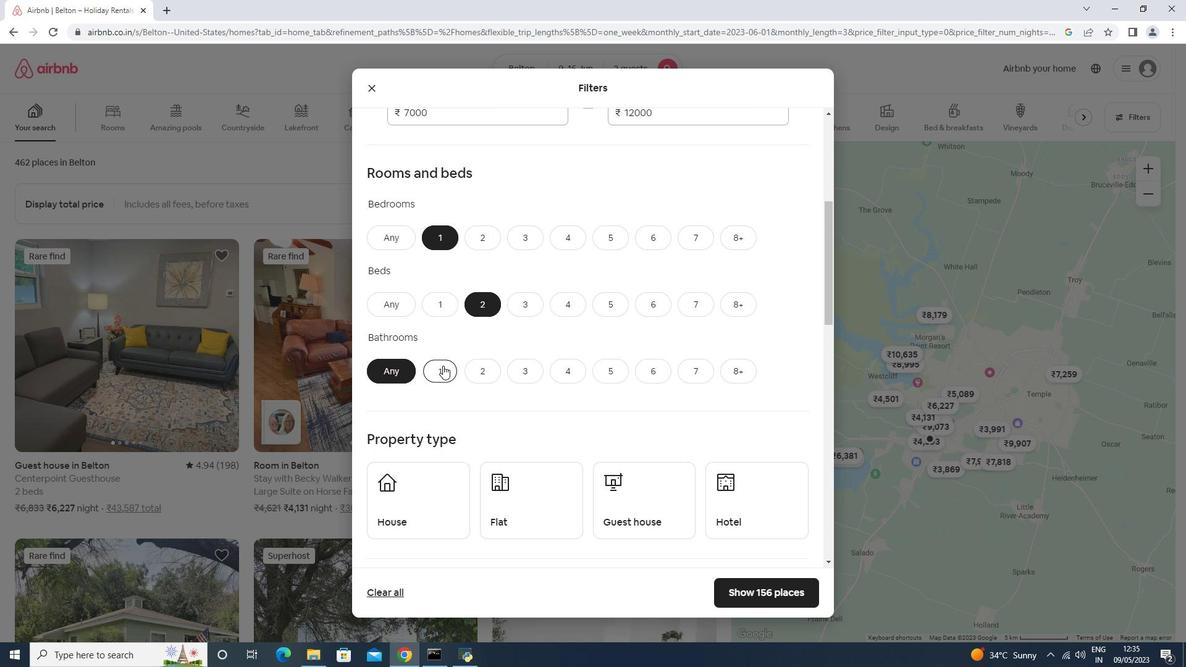 
Action: Mouse moved to (446, 313)
Screenshot: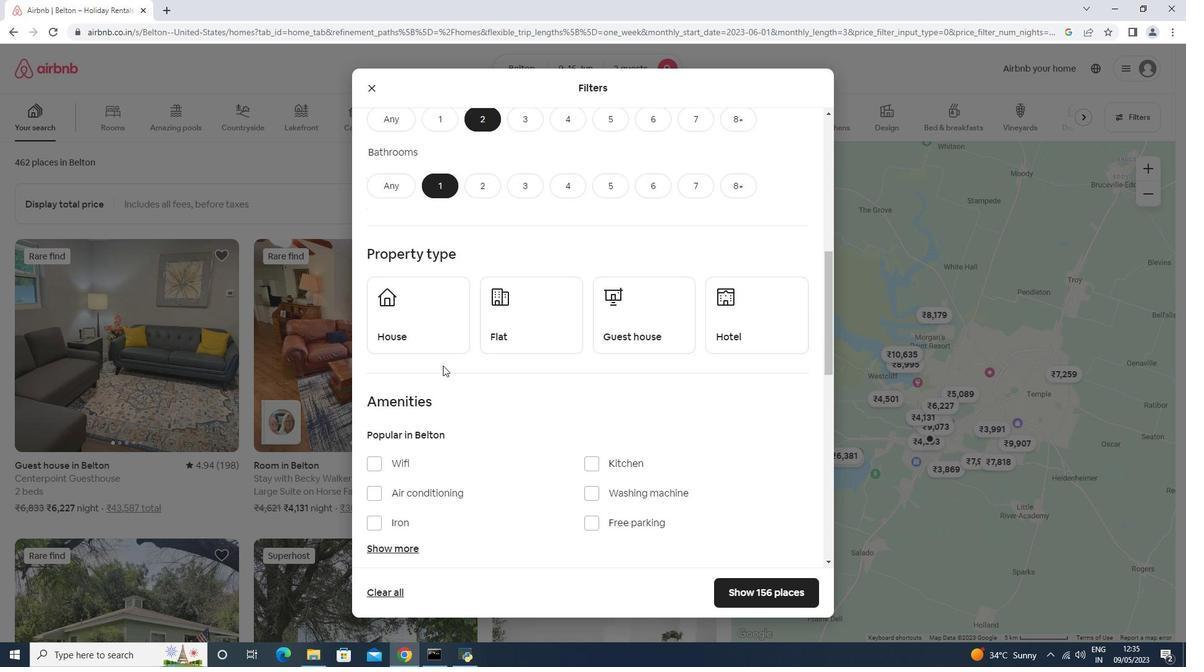 
Action: Mouse pressed left at (446, 313)
Screenshot: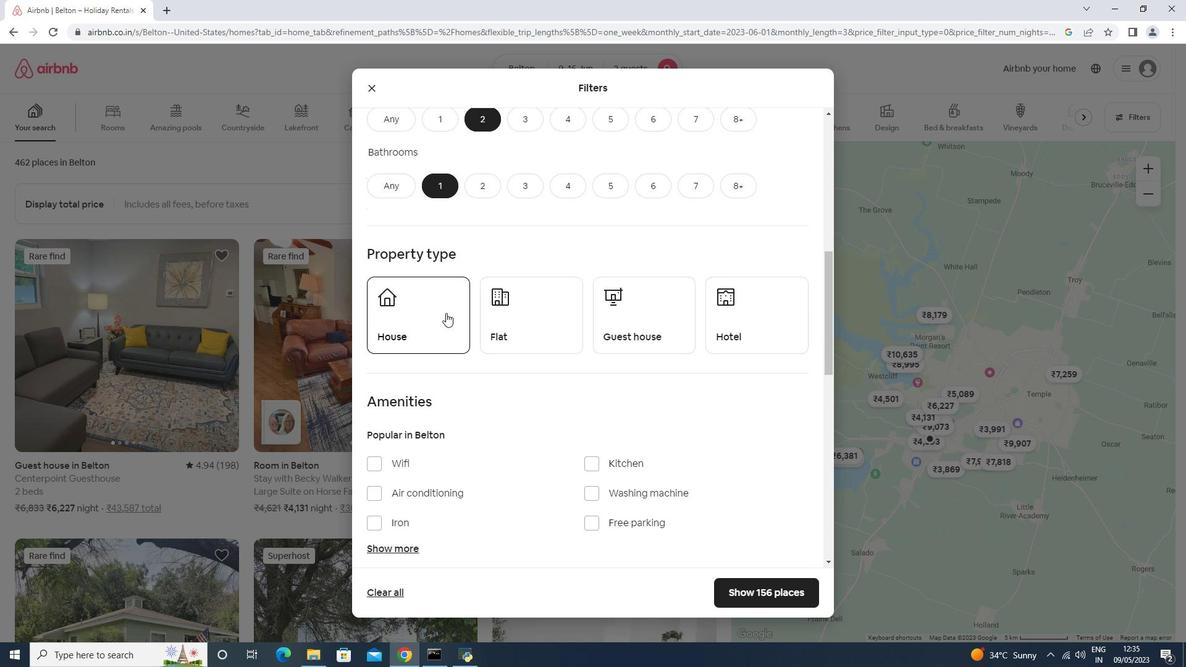 
Action: Mouse moved to (516, 326)
Screenshot: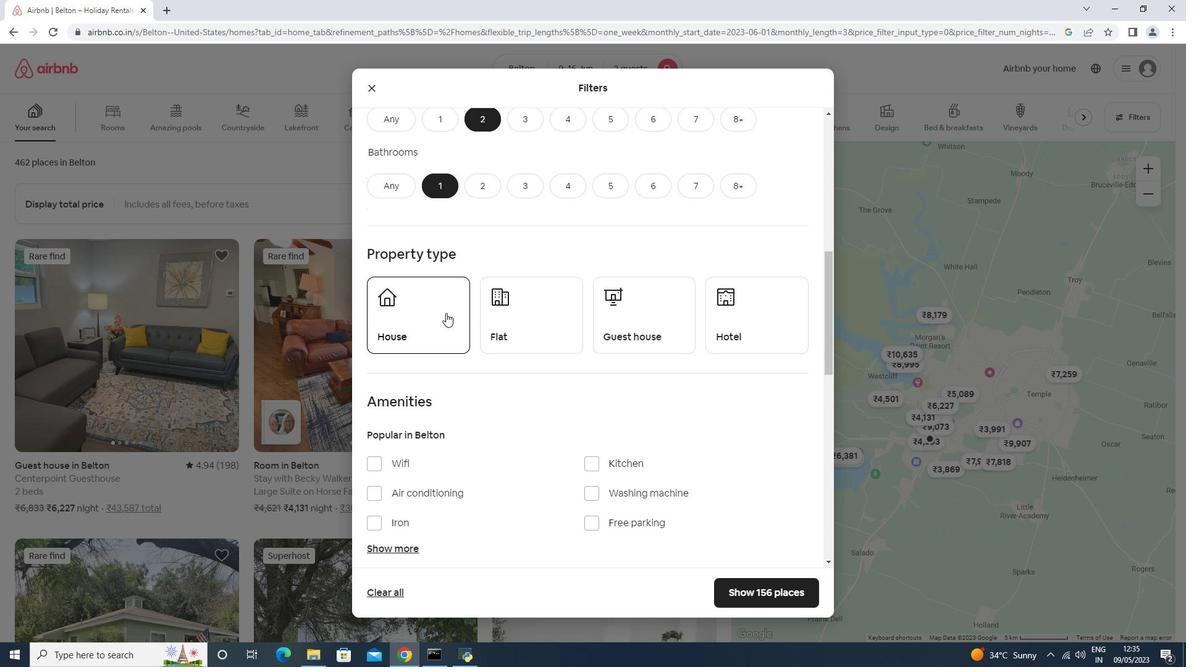 
Action: Mouse pressed left at (516, 326)
Screenshot: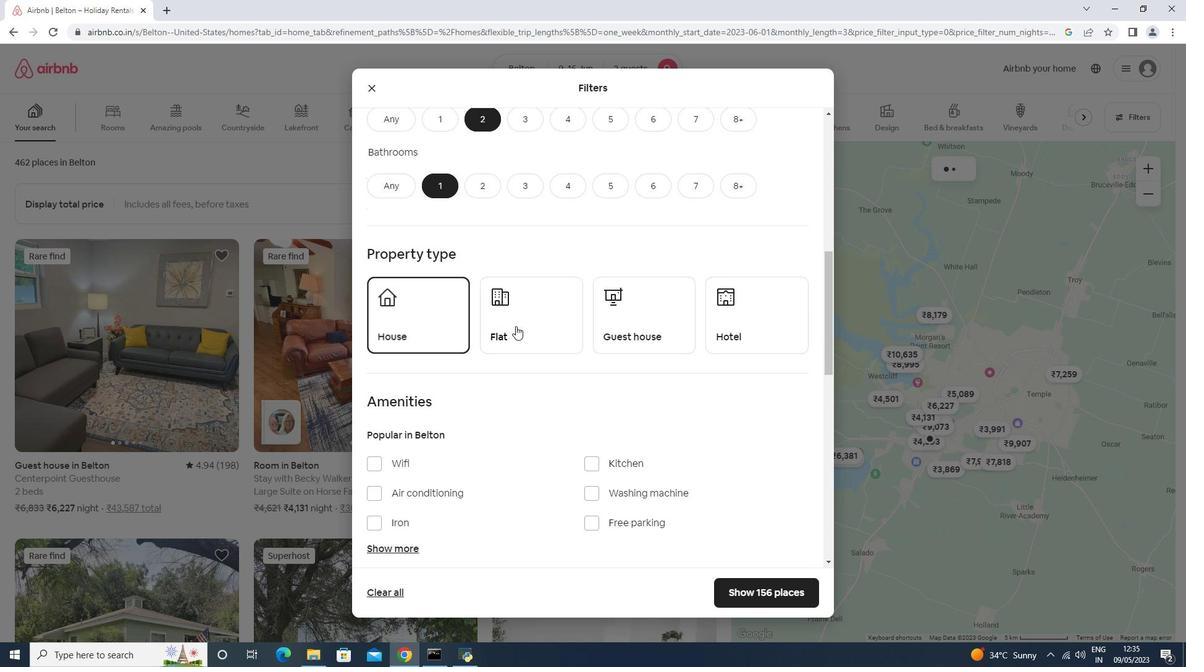 
Action: Mouse moved to (613, 322)
Screenshot: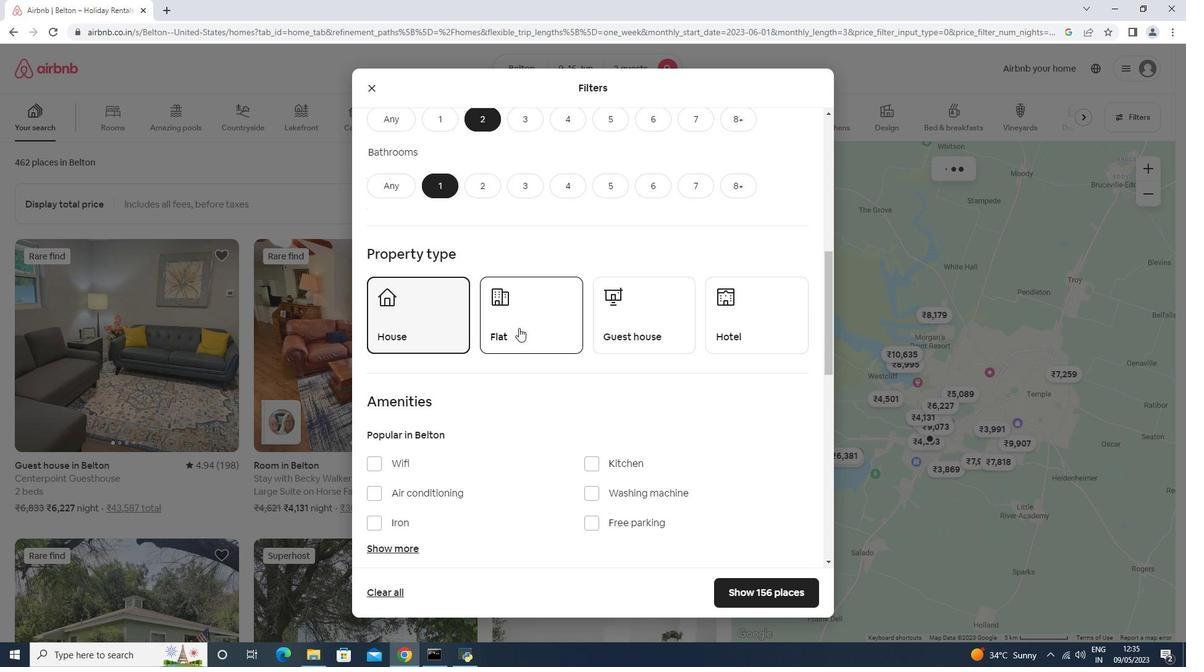 
Action: Mouse pressed left at (613, 322)
Screenshot: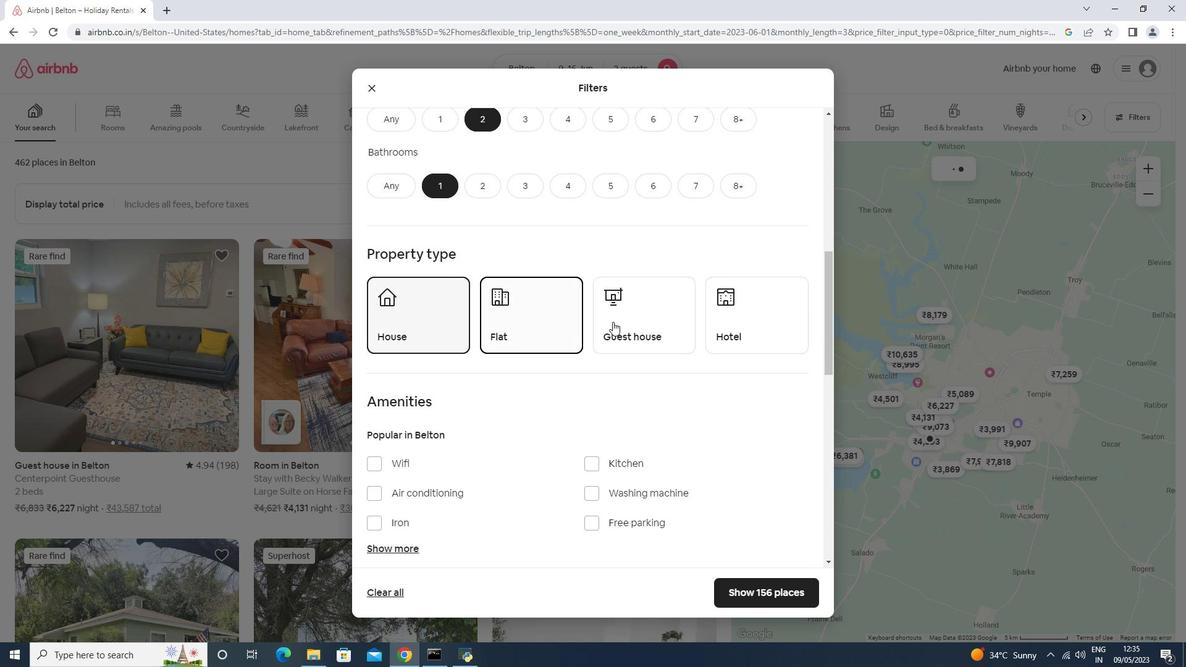 
Action: Mouse scrolled (613, 321) with delta (0, 0)
Screenshot: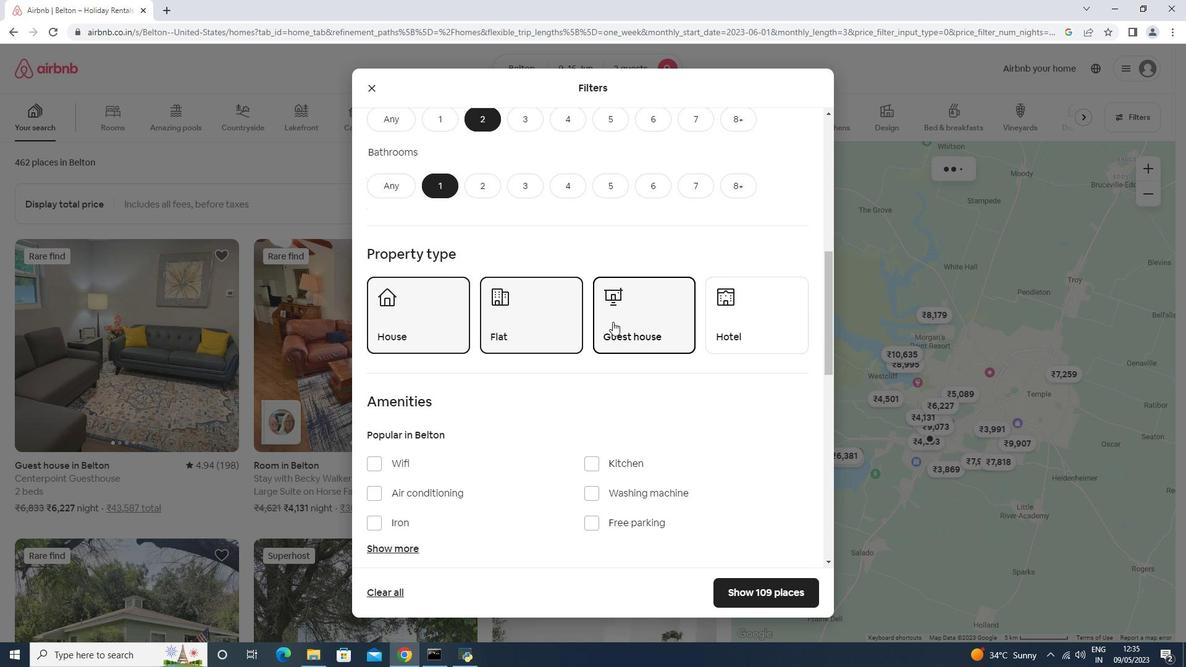
Action: Mouse scrolled (613, 321) with delta (0, 0)
Screenshot: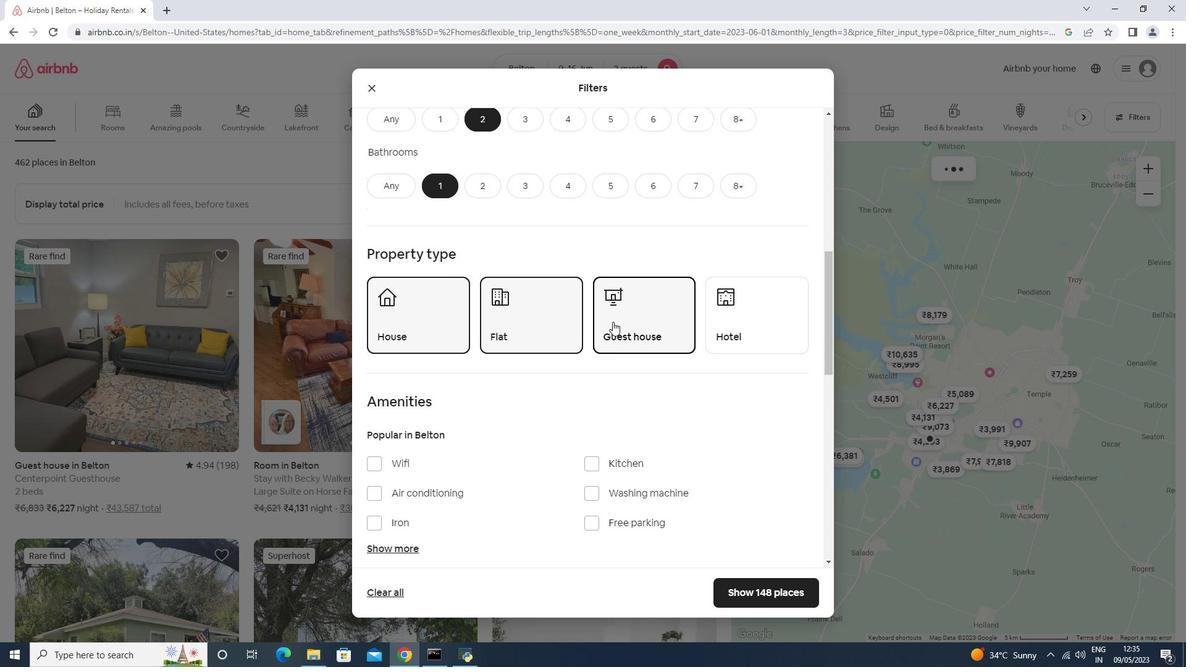 
Action: Mouse scrolled (613, 321) with delta (0, 0)
Screenshot: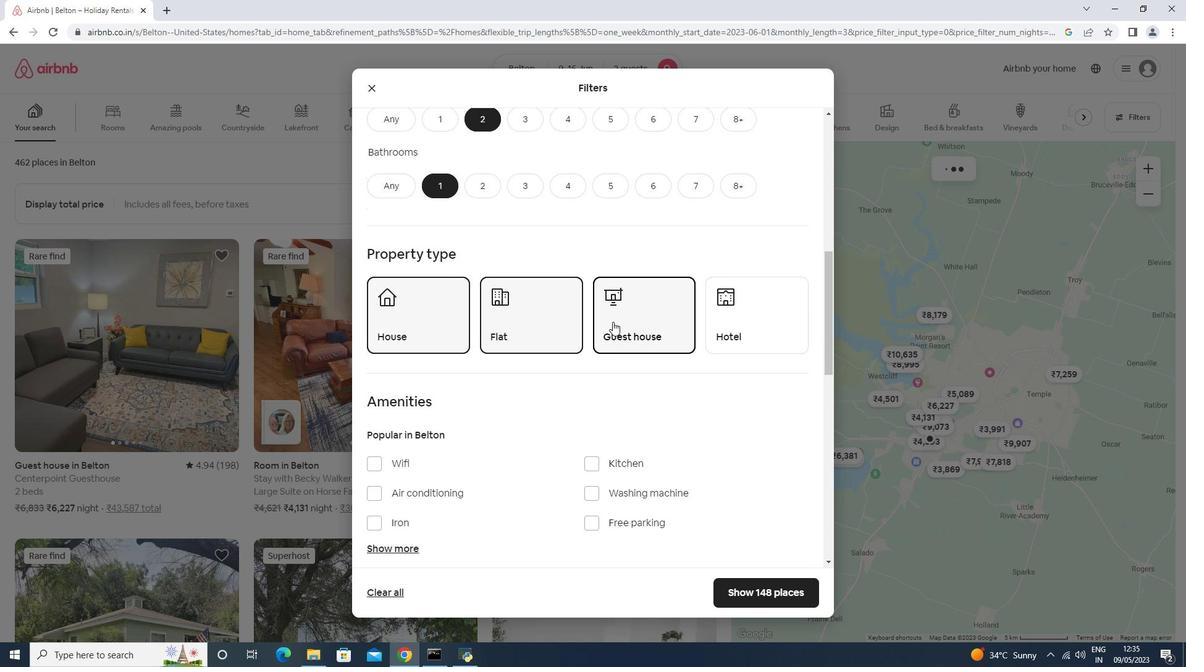 
Action: Mouse moved to (613, 322)
Screenshot: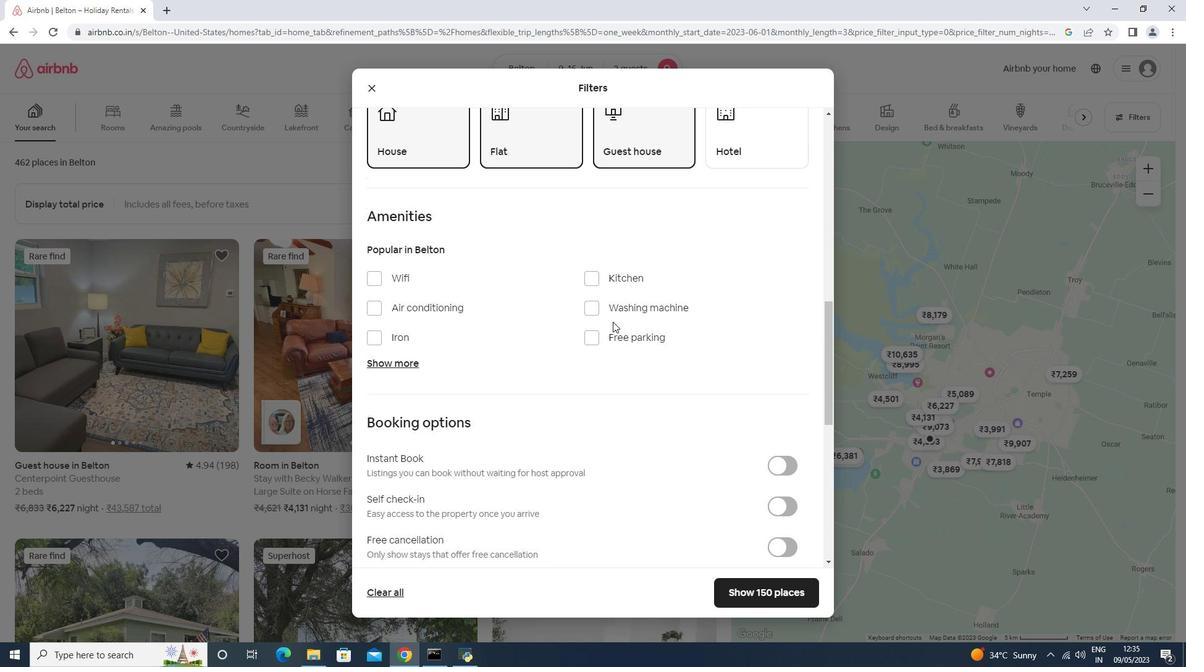 
Action: Mouse scrolled (613, 321) with delta (0, 0)
Screenshot: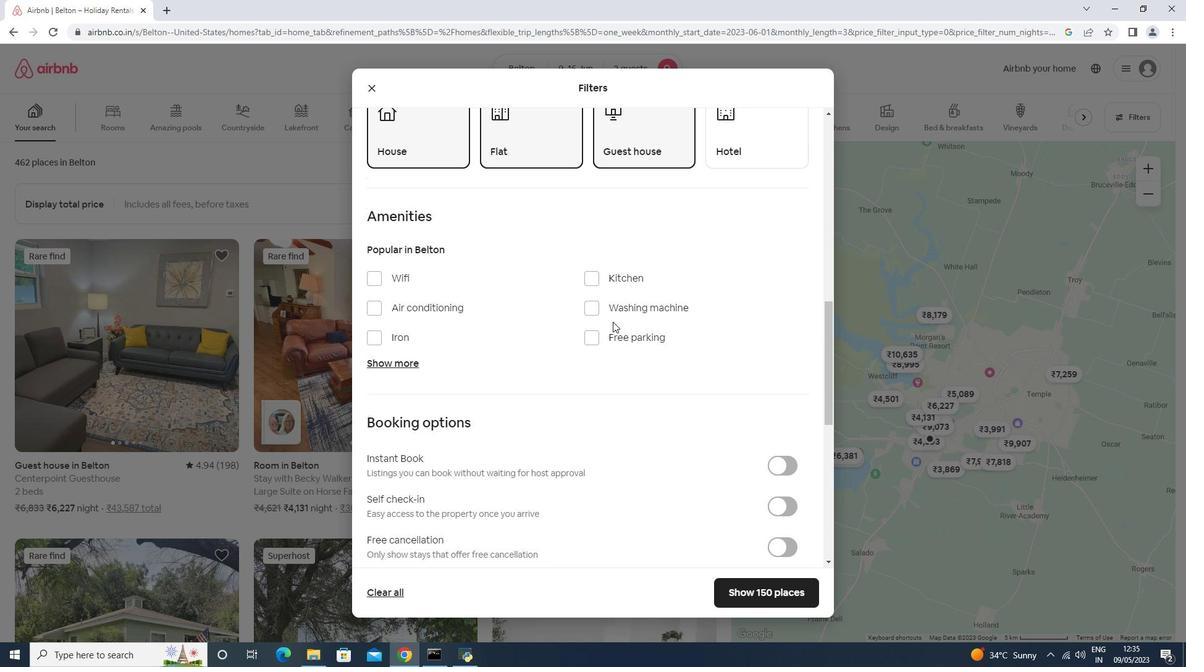 
Action: Mouse scrolled (613, 321) with delta (0, 0)
Screenshot: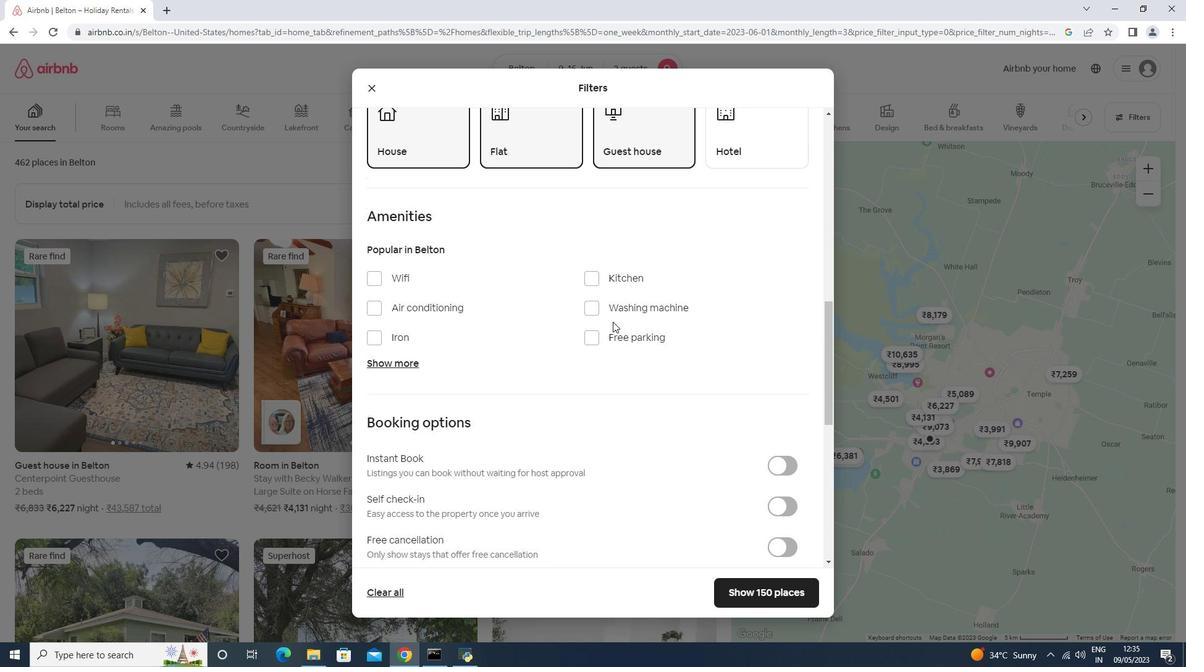 
Action: Mouse scrolled (613, 321) with delta (0, 0)
Screenshot: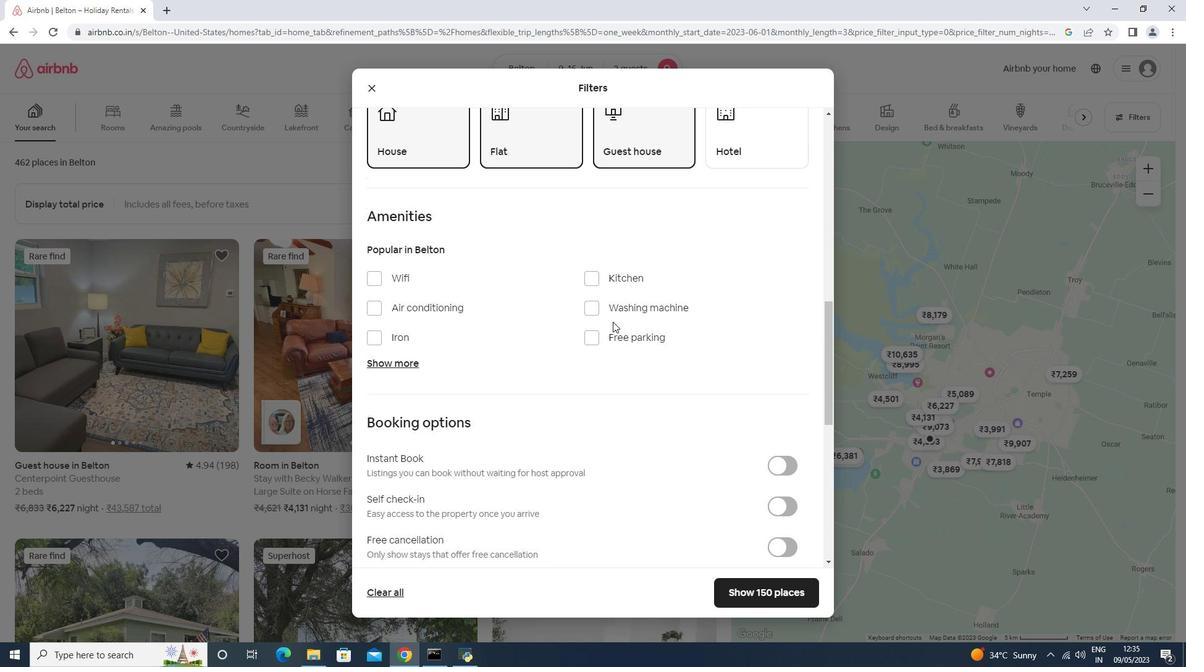 
Action: Mouse moved to (778, 326)
Screenshot: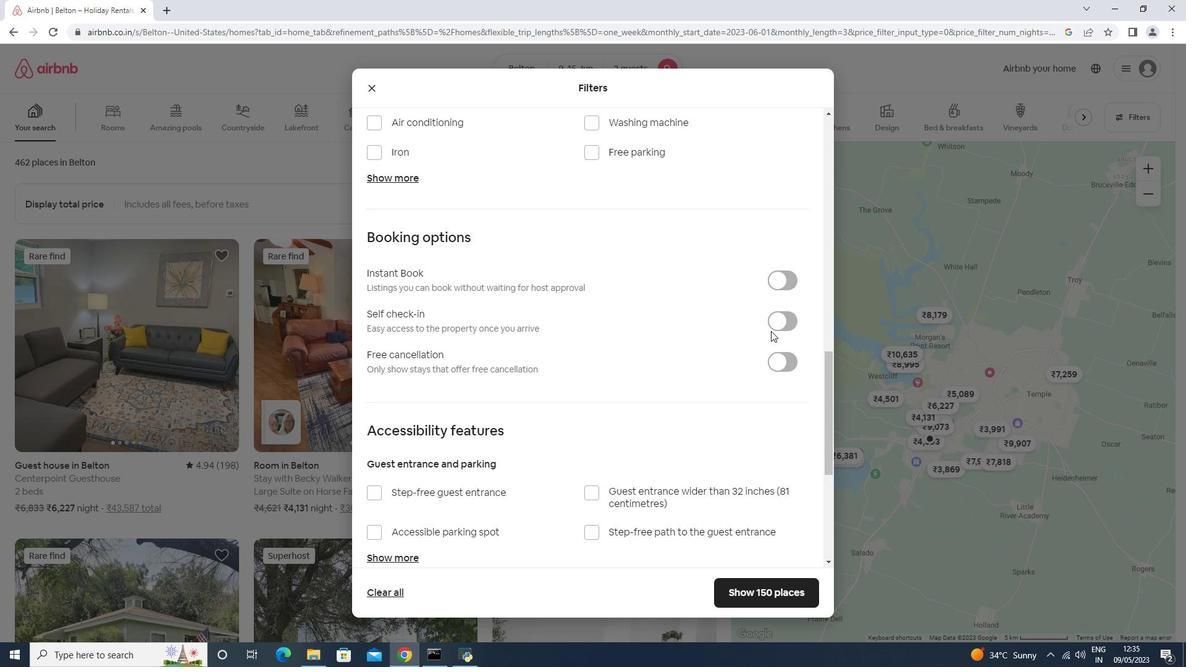 
Action: Mouse pressed left at (778, 326)
Screenshot: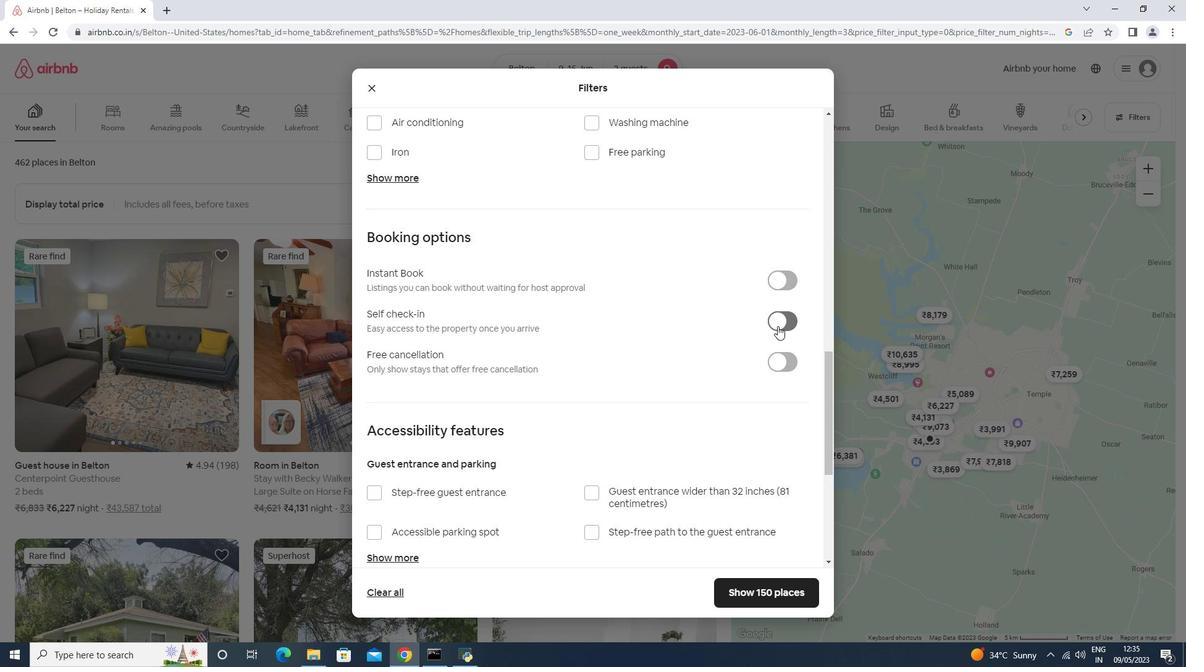 
Action: Mouse scrolled (778, 325) with delta (0, 0)
Screenshot: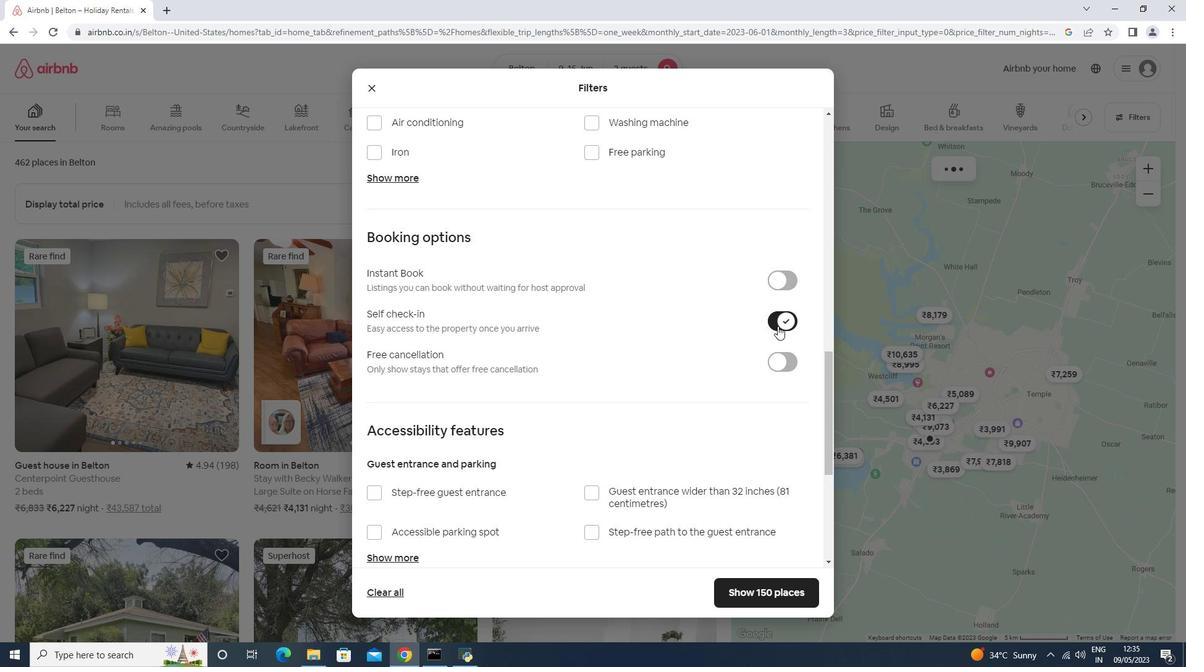 
Action: Mouse scrolled (778, 325) with delta (0, 0)
Screenshot: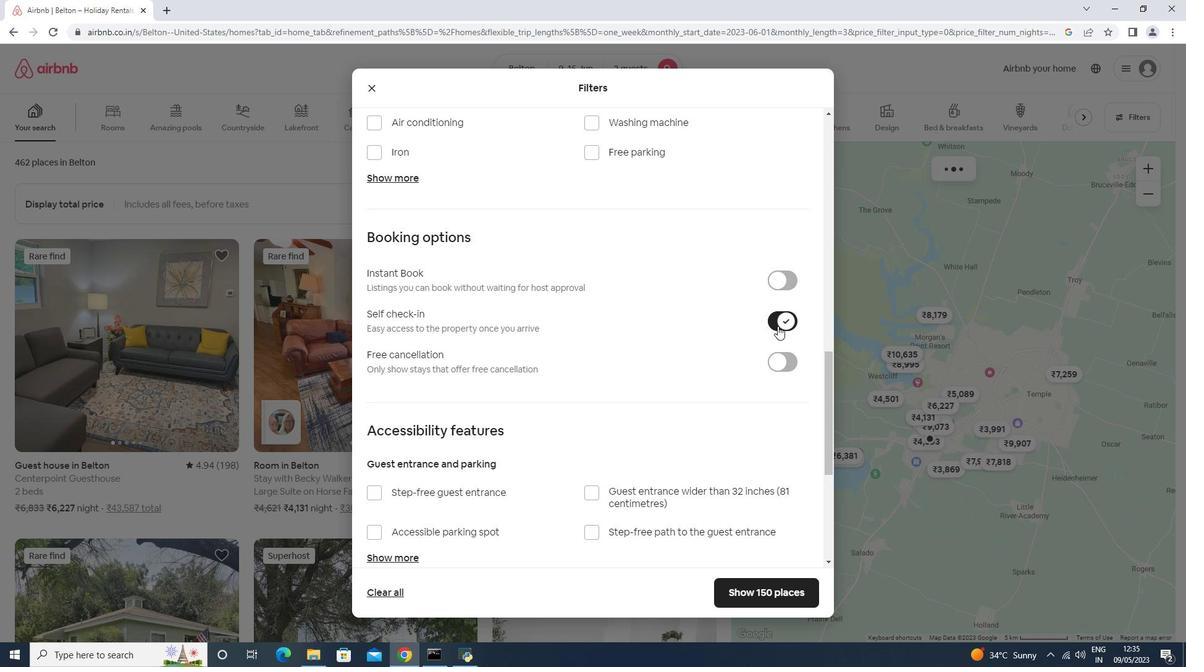 
Action: Mouse scrolled (778, 325) with delta (0, 0)
Screenshot: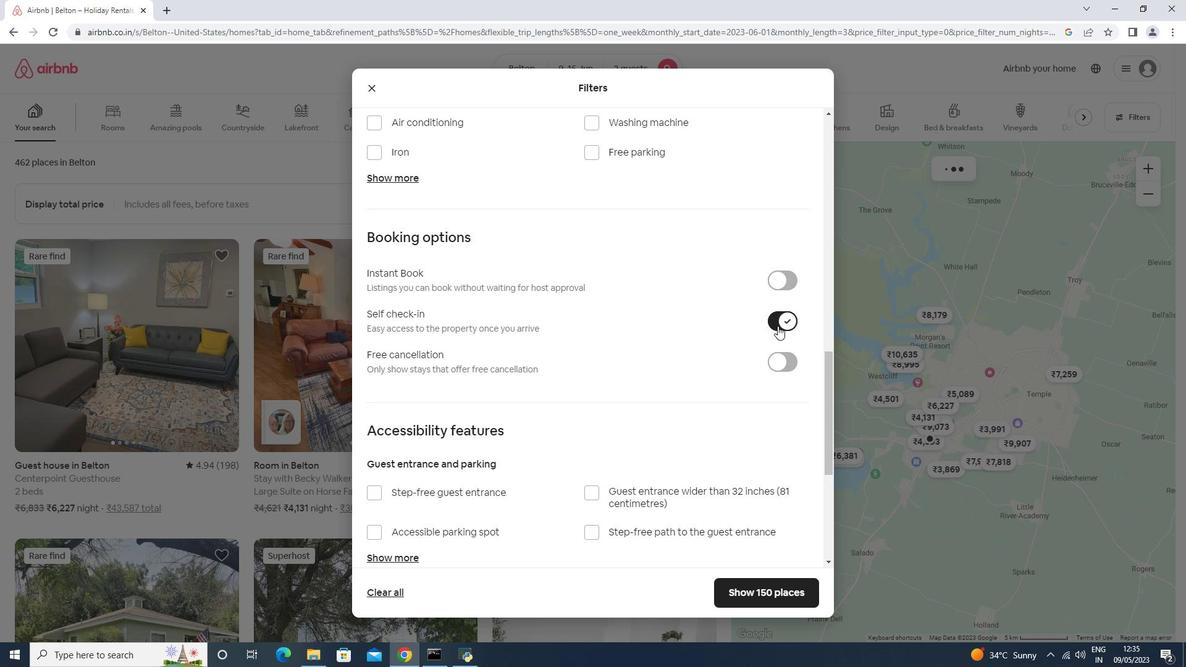 
Action: Mouse scrolled (778, 325) with delta (0, 0)
Screenshot: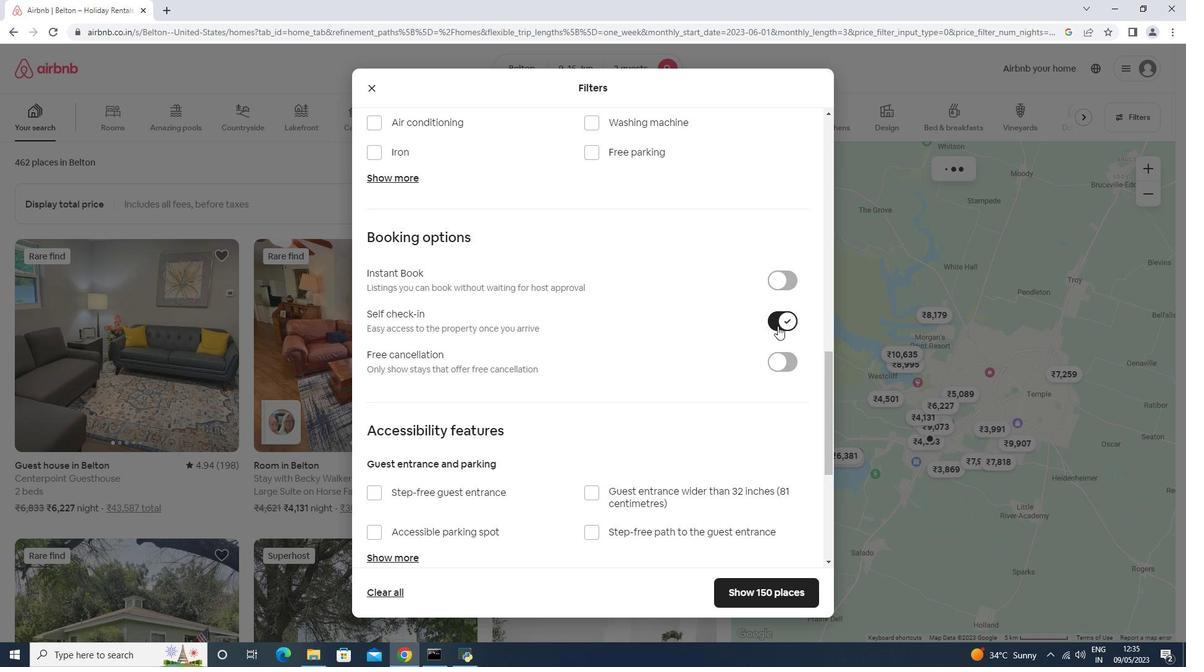 
Action: Mouse scrolled (778, 325) with delta (0, 0)
Screenshot: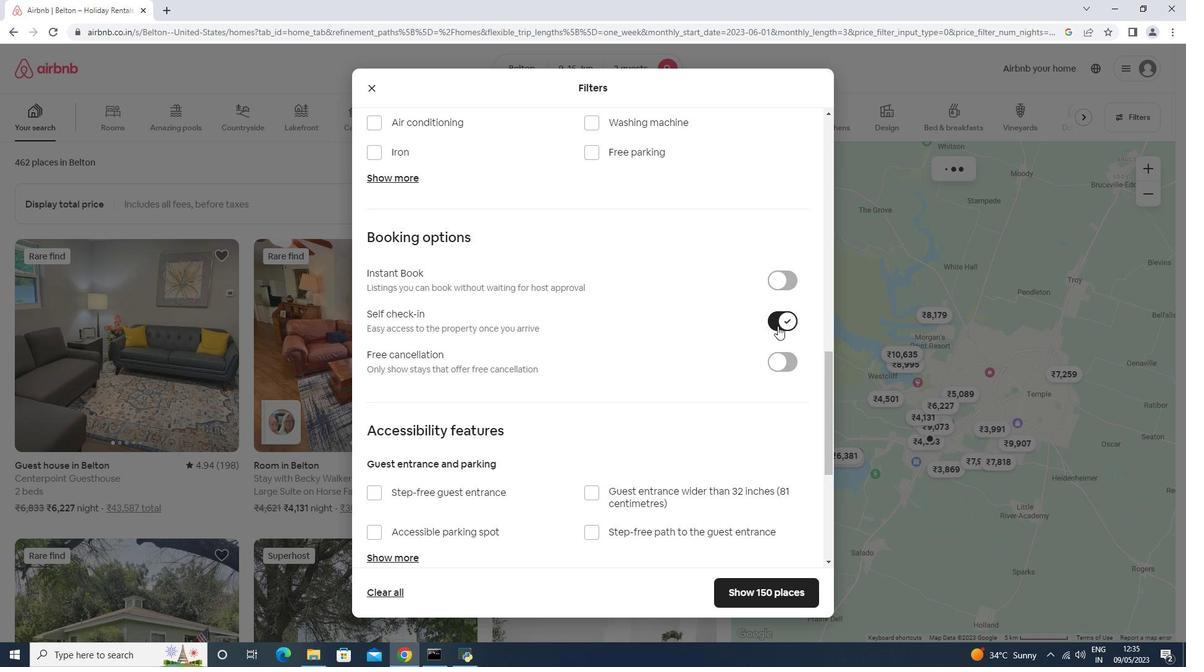 
Action: Mouse scrolled (778, 325) with delta (0, 0)
Screenshot: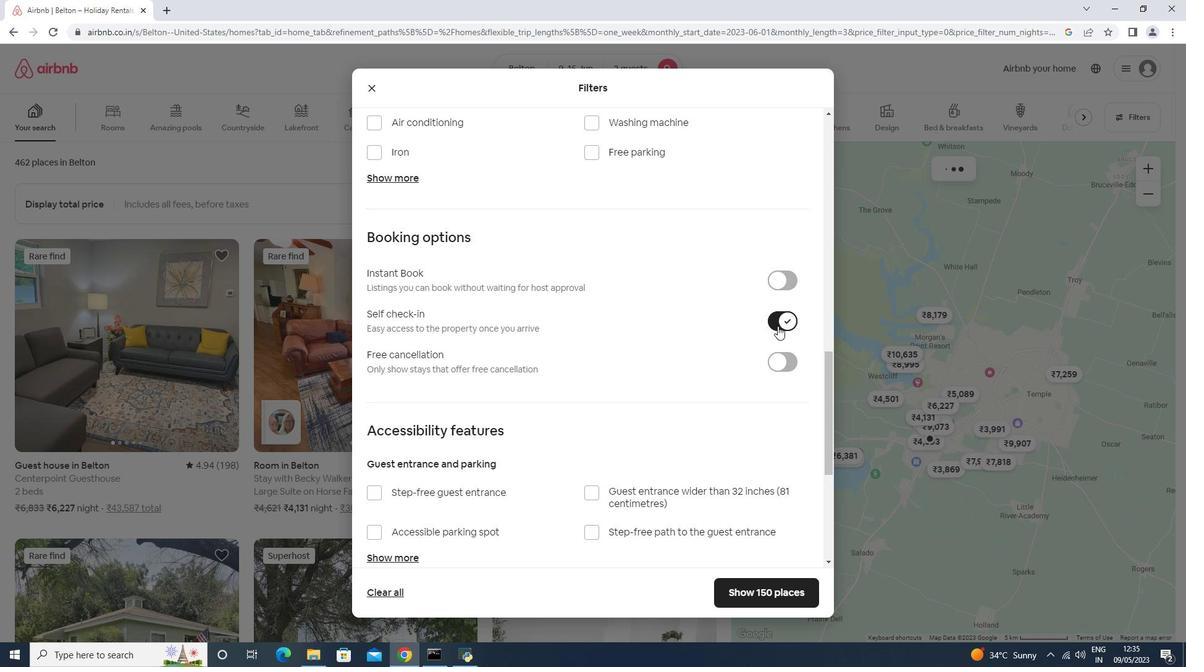 
Action: Mouse scrolled (778, 325) with delta (0, 0)
Screenshot: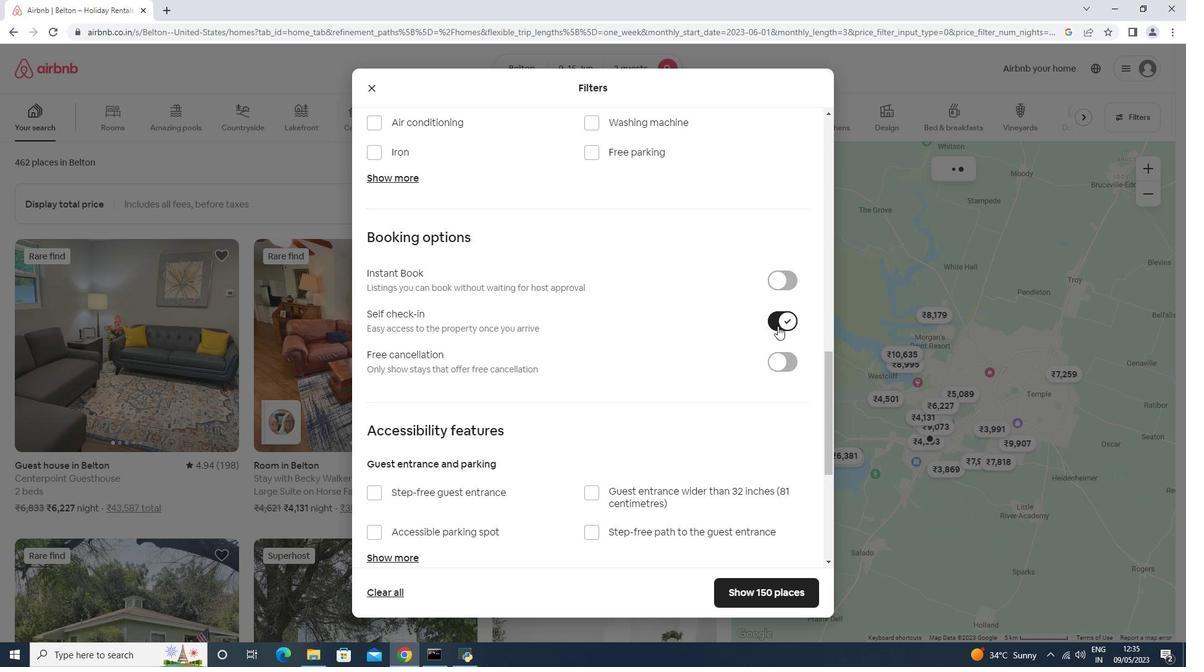 
Action: Mouse moved to (392, 485)
Screenshot: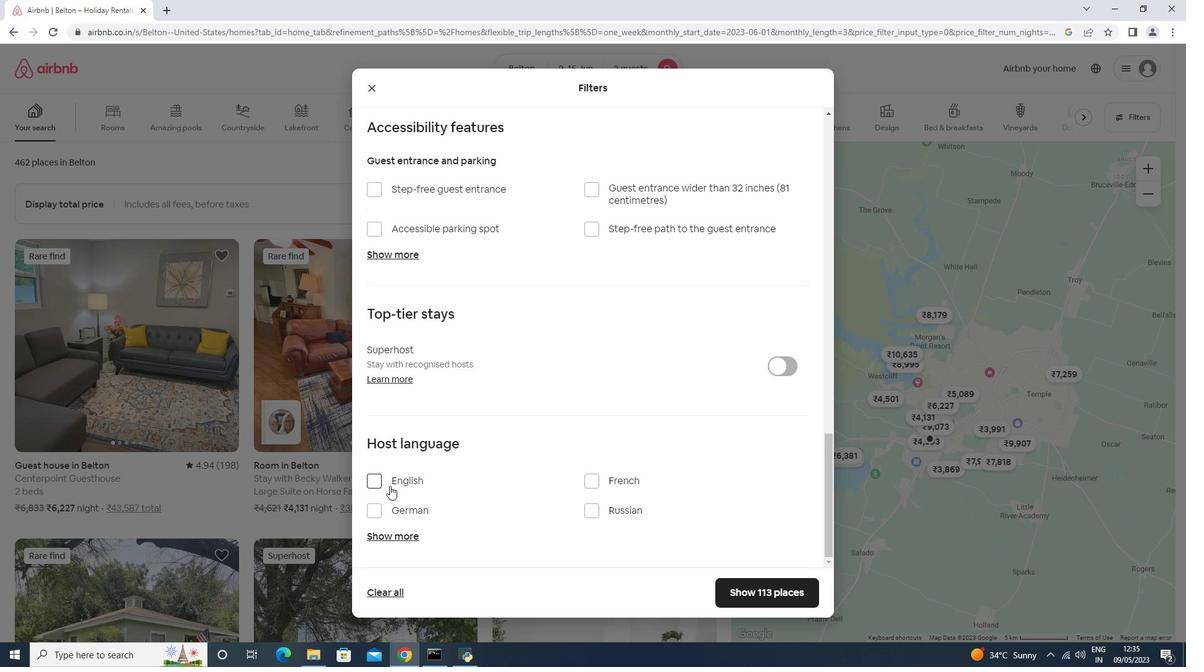 
Action: Mouse pressed left at (392, 485)
Screenshot: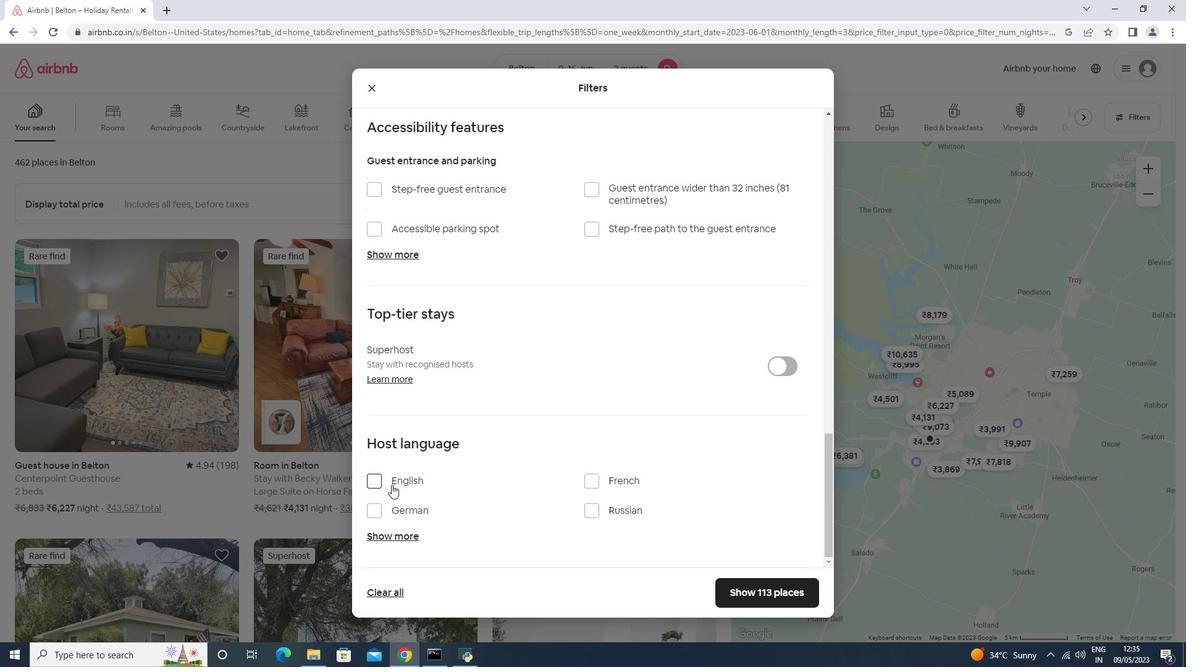 
Action: Mouse moved to (728, 586)
Screenshot: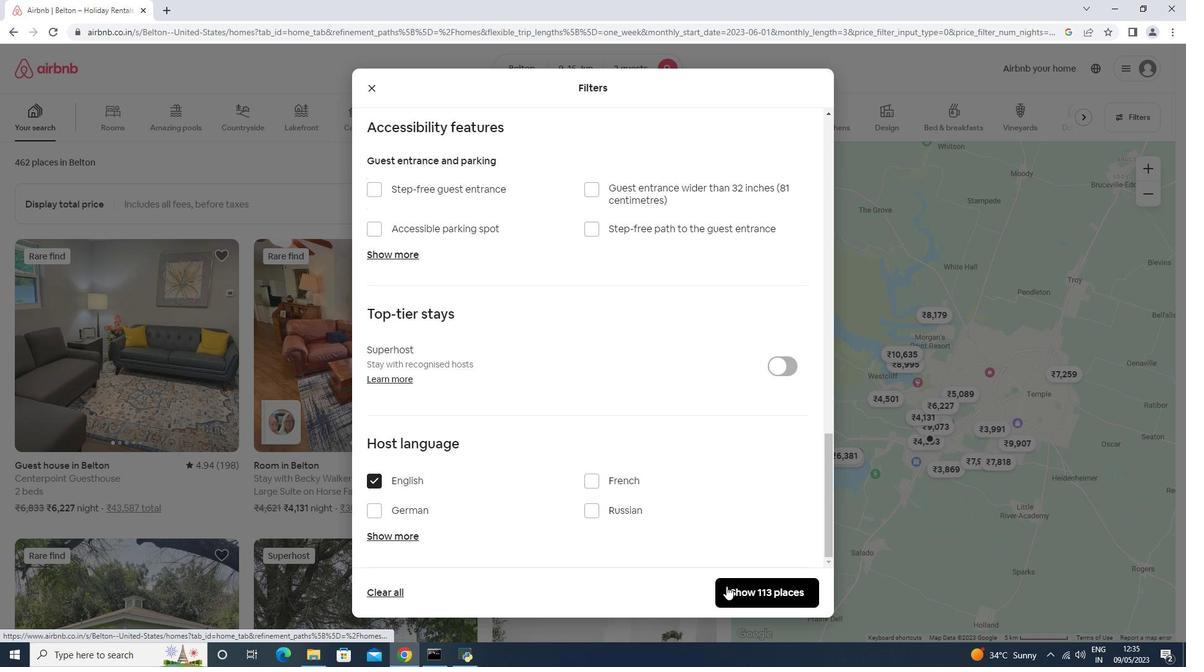 
Action: Mouse pressed left at (727, 586)
Screenshot: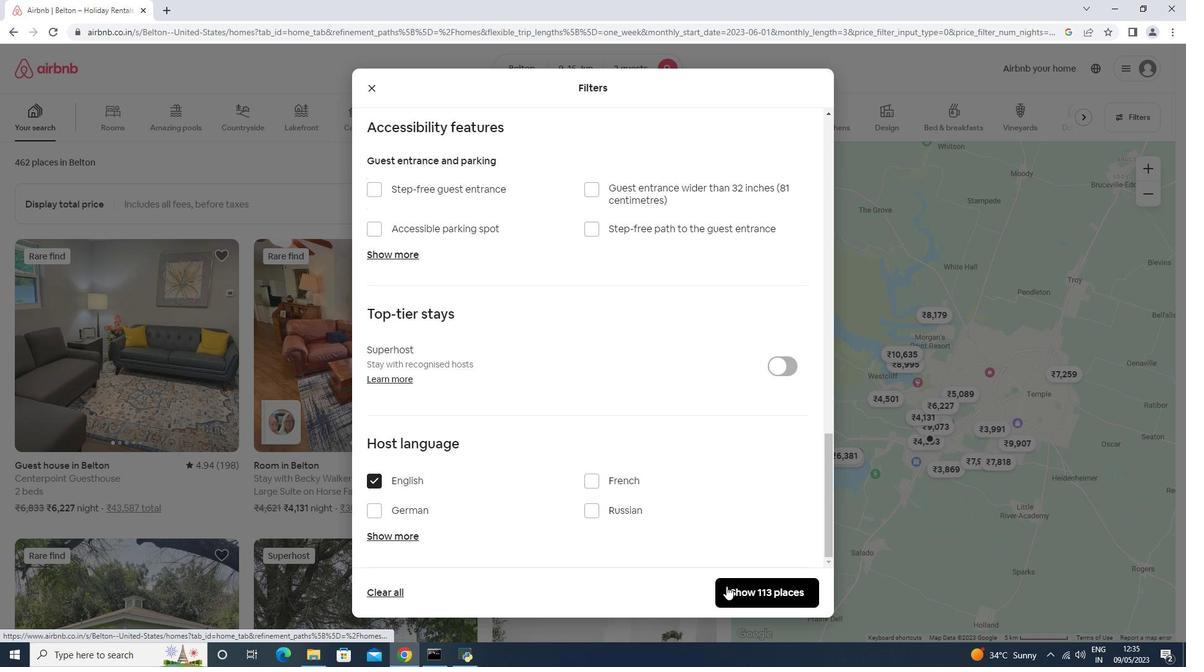 
Action: Mouse moved to (715, 577)
Screenshot: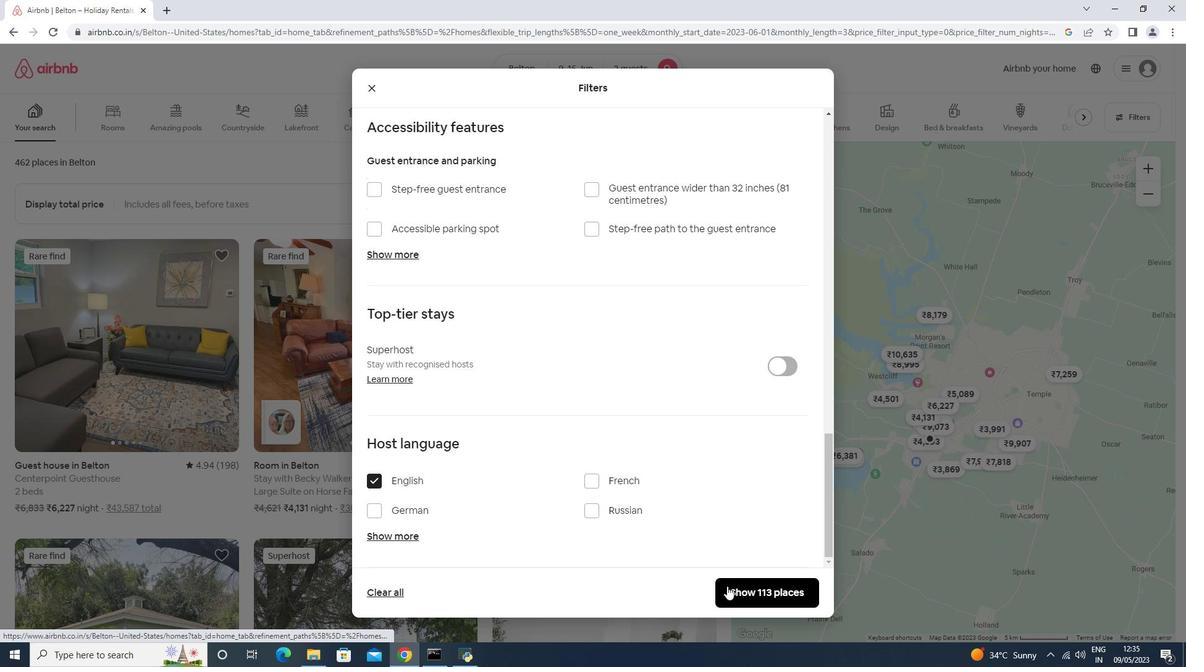 
